 Task: Change  the formatting of the data to 'Which is Greater than 10 'In conditional formating, put the option 'Red Text. 'add another formatting option Format As Table, insert the option 'Light Gray, Table style light 1 'In the sheet  Budget Control Spreadsheetbook
Action: Mouse moved to (160, 83)
Screenshot: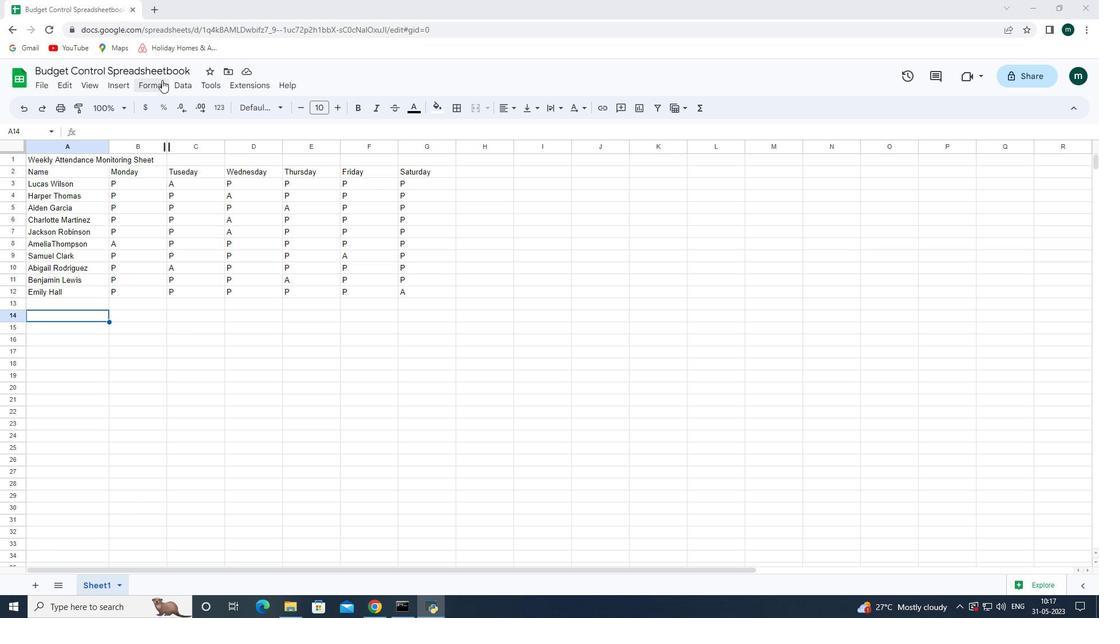 
Action: Mouse pressed left at (160, 83)
Screenshot: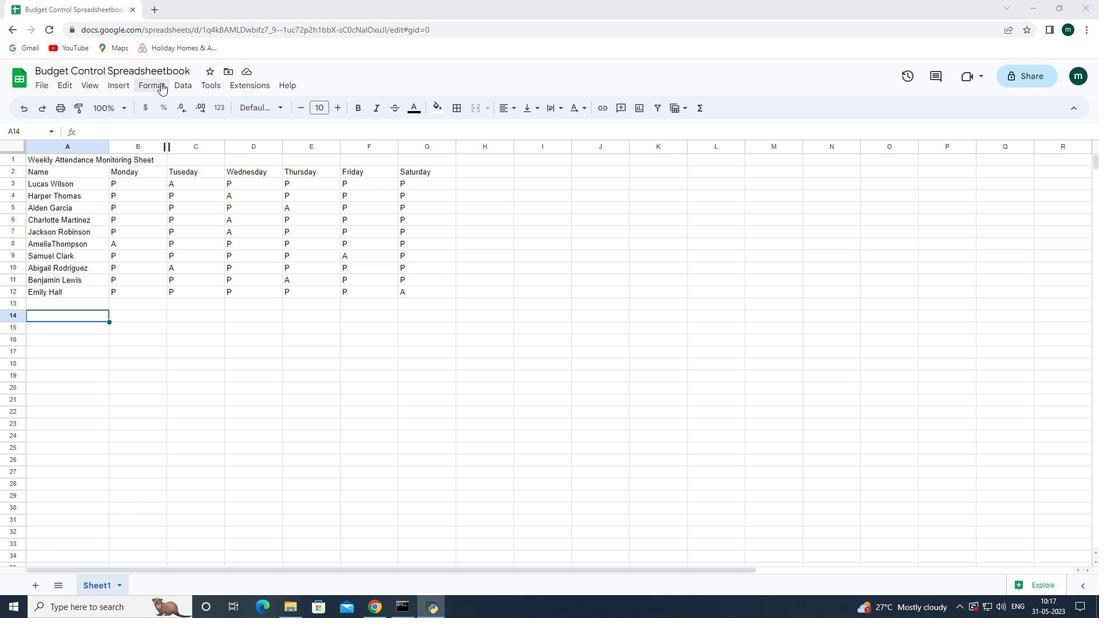 
Action: Mouse moved to (182, 289)
Screenshot: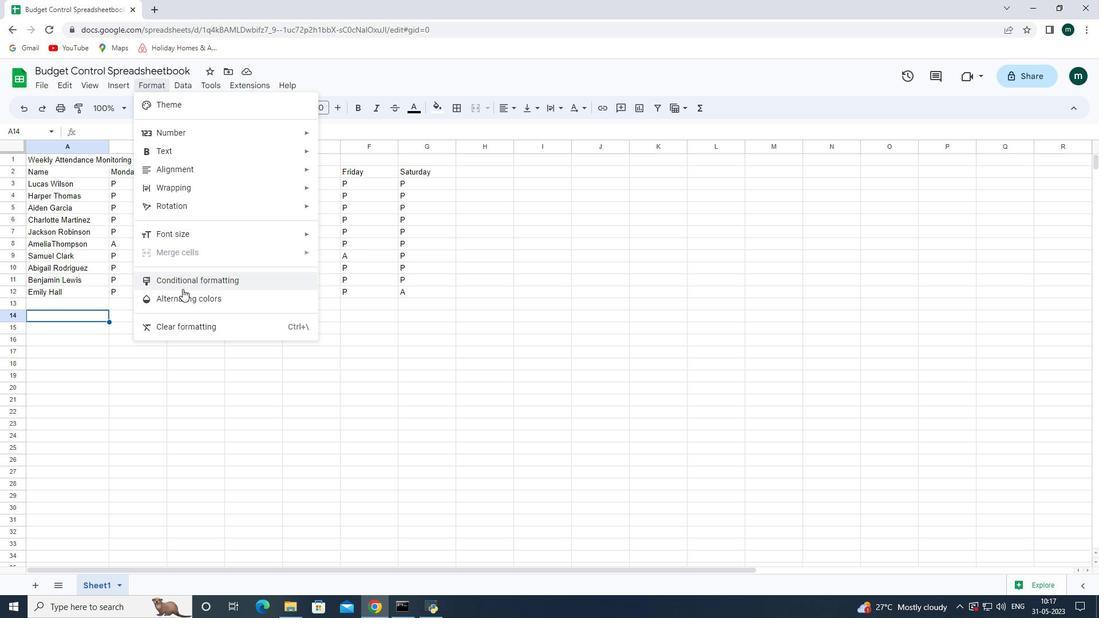 
Action: Mouse pressed left at (182, 289)
Screenshot: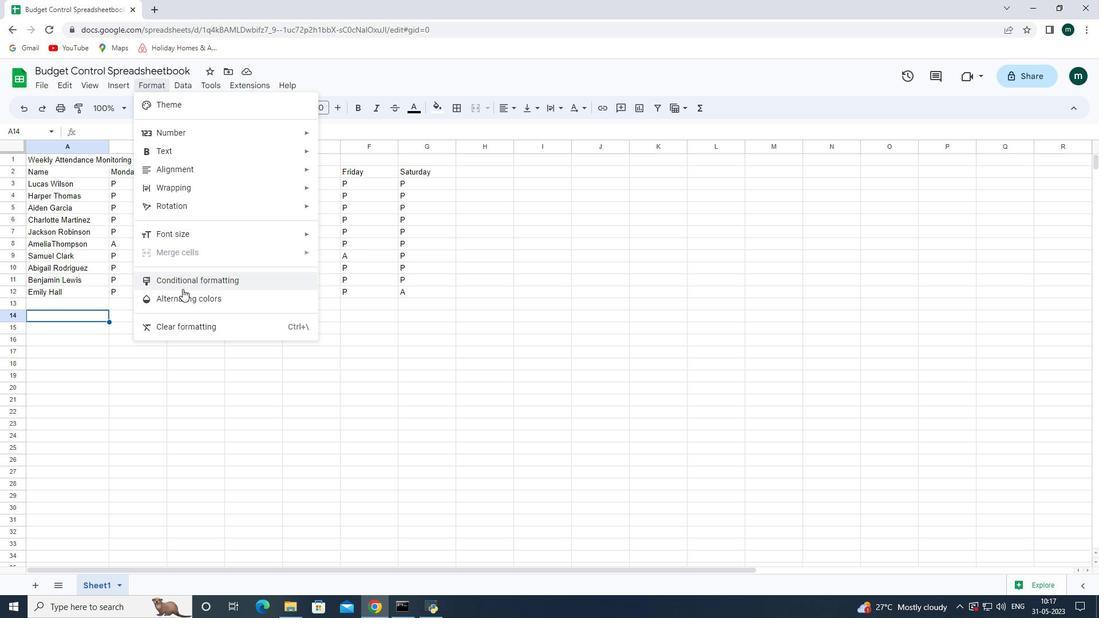 
Action: Mouse moved to (1020, 266)
Screenshot: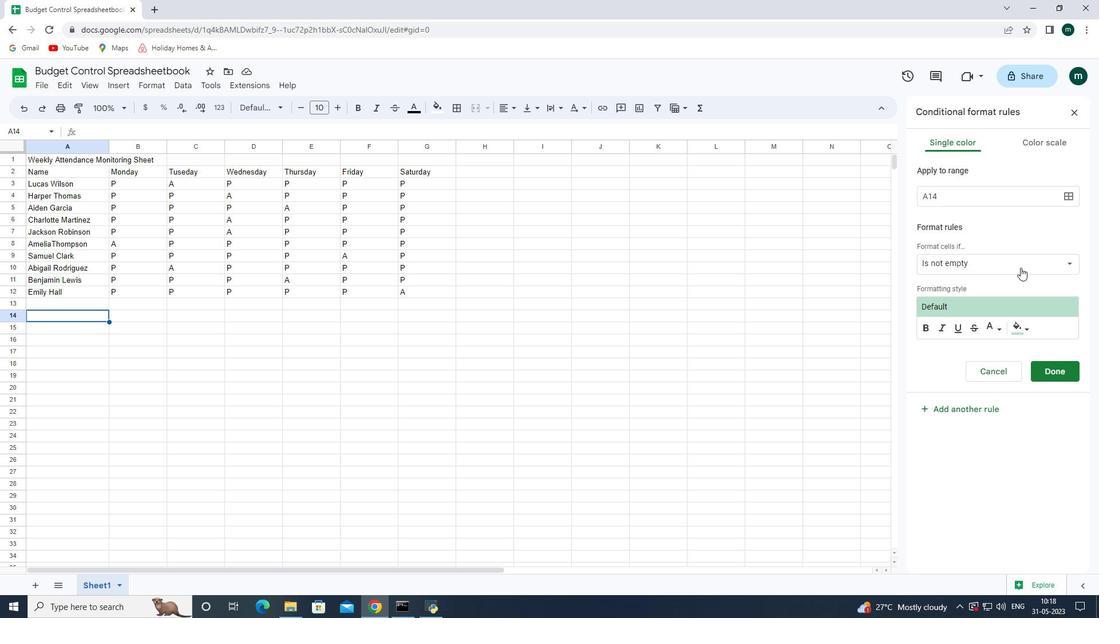 
Action: Mouse pressed left at (1020, 266)
Screenshot: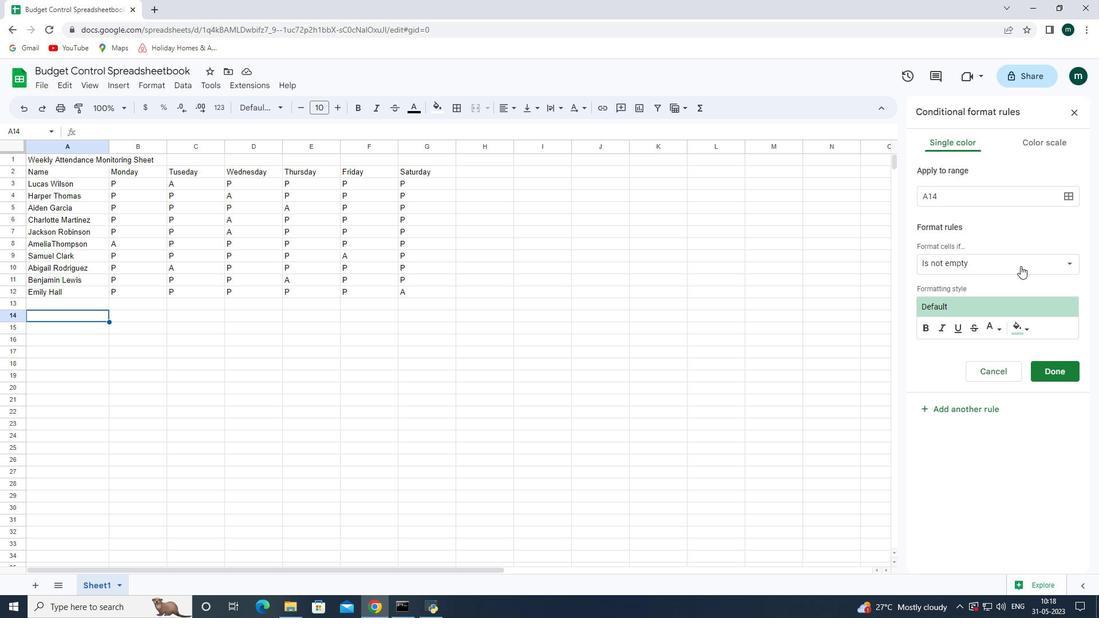 
Action: Mouse moved to (995, 443)
Screenshot: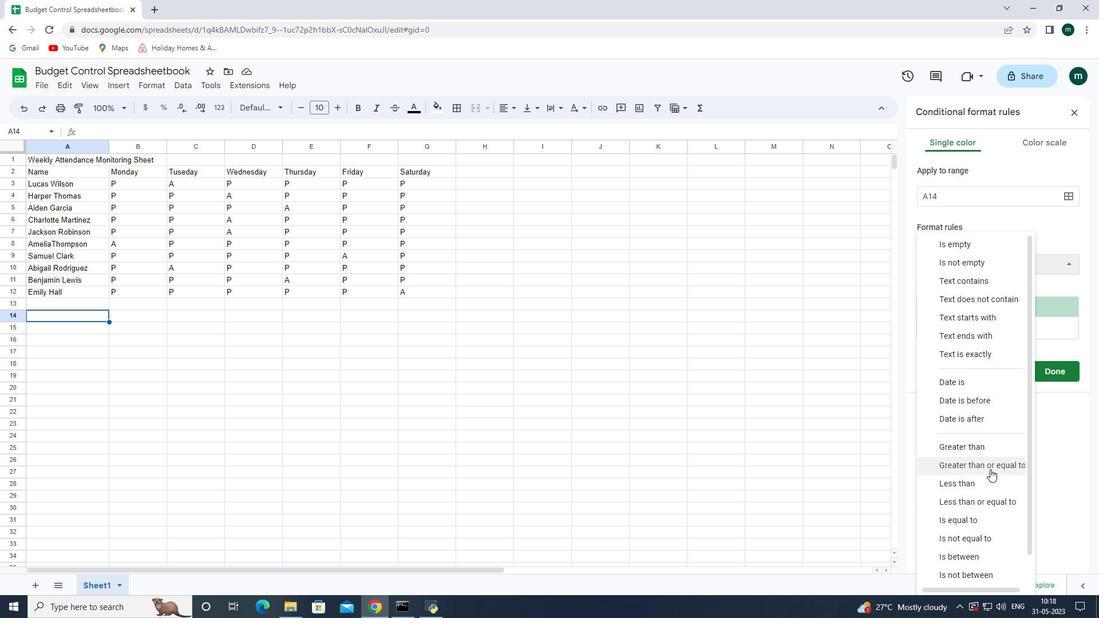 
Action: Mouse pressed left at (995, 443)
Screenshot: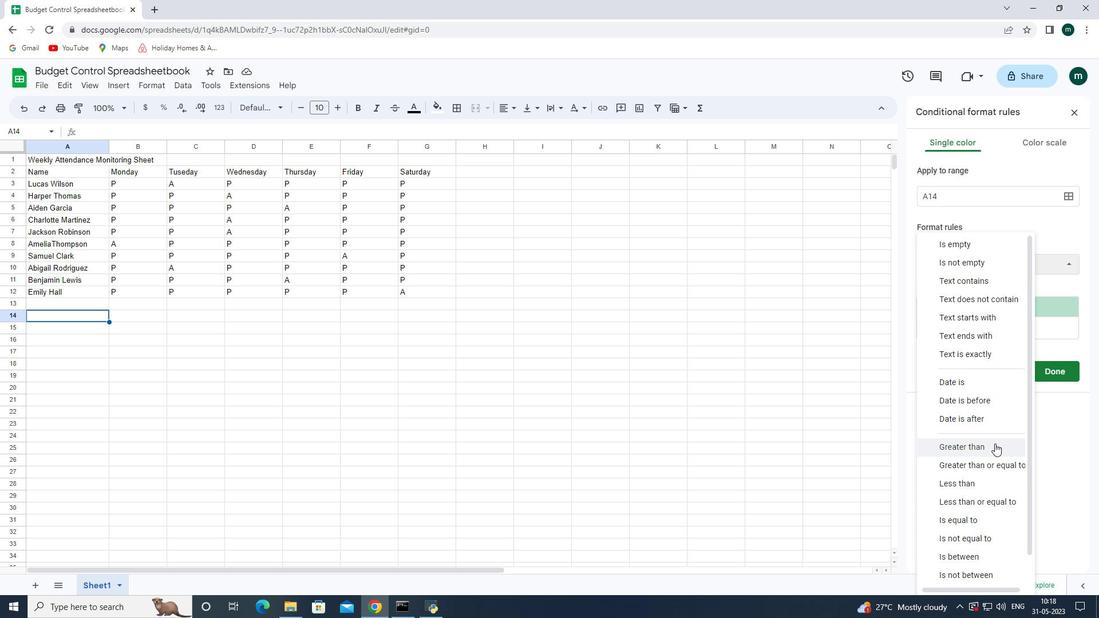 
Action: Mouse moved to (997, 293)
Screenshot: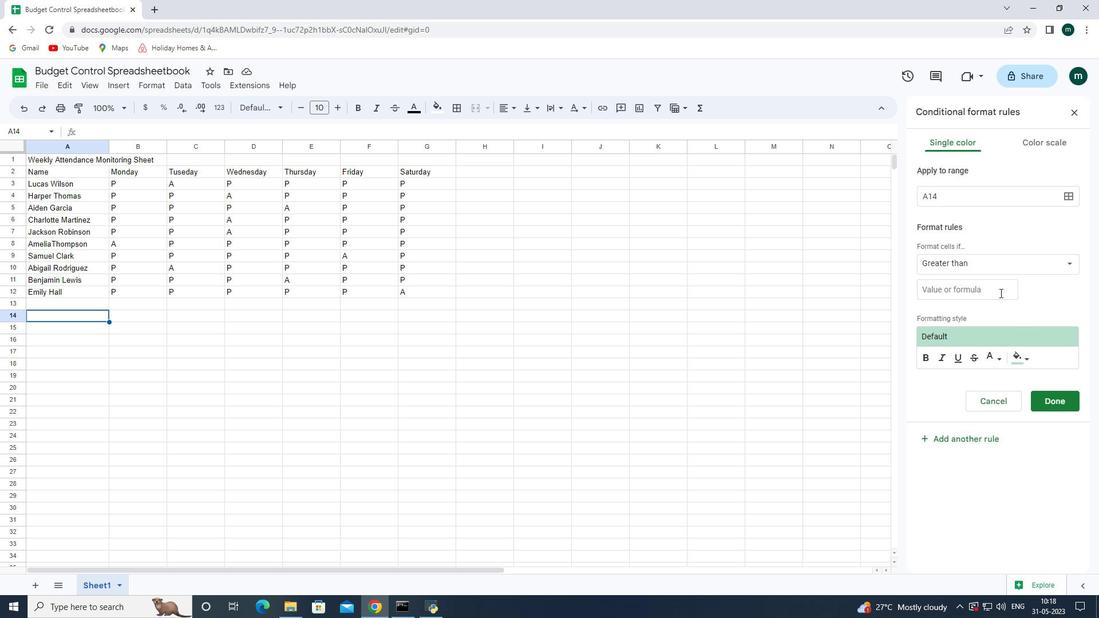 
Action: Mouse pressed left at (997, 293)
Screenshot: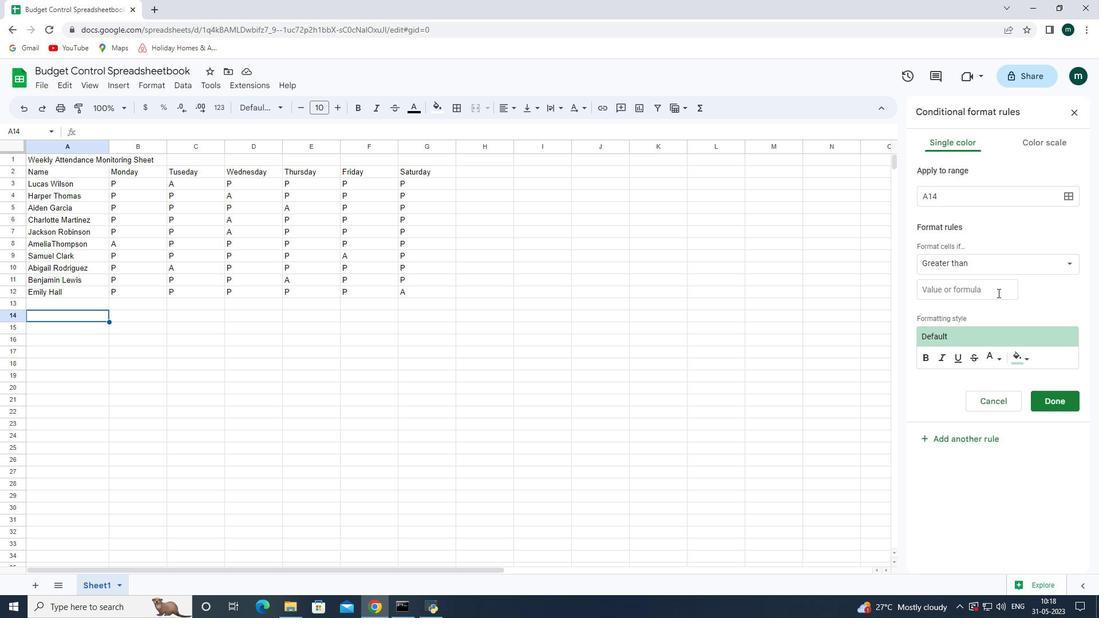 
Action: Key pressed 10<Key.enter>
Screenshot: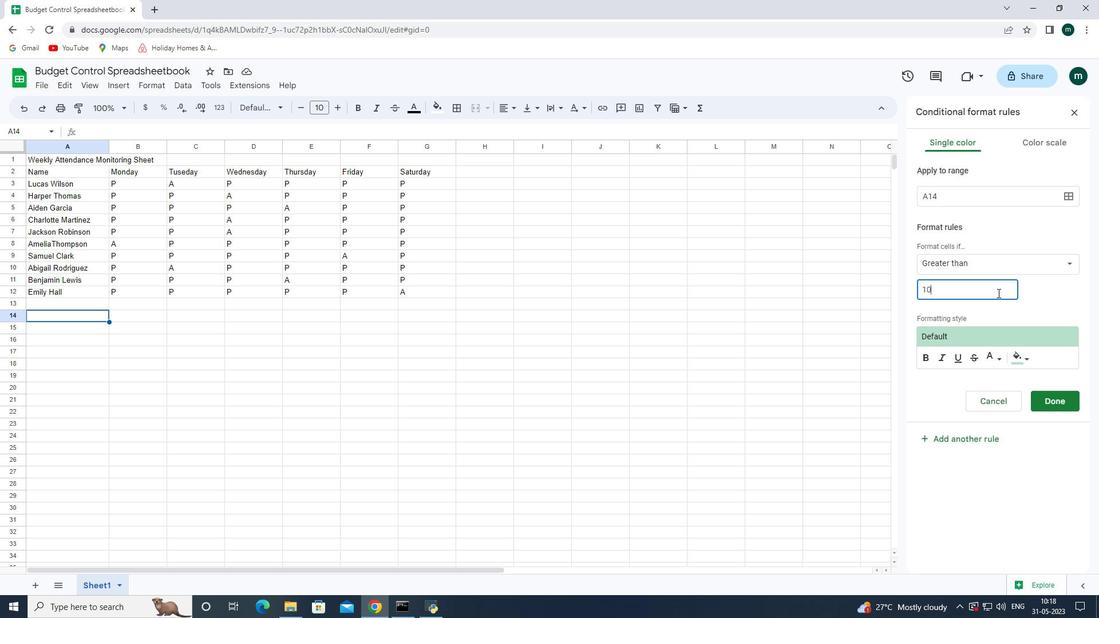 
Action: Mouse moved to (997, 356)
Screenshot: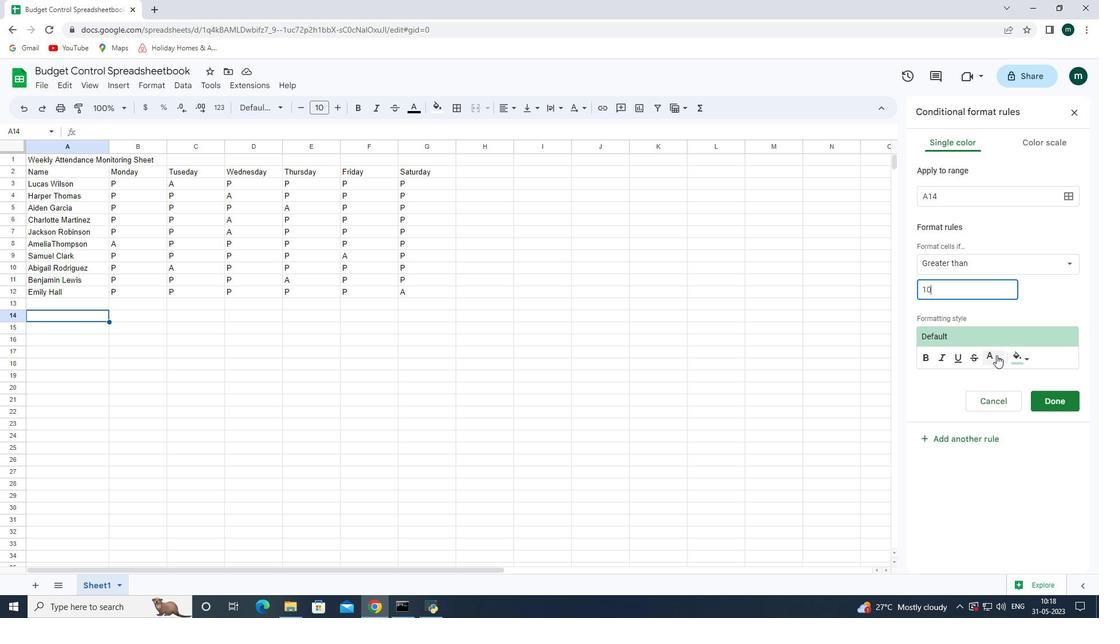 
Action: Mouse pressed left at (997, 356)
Screenshot: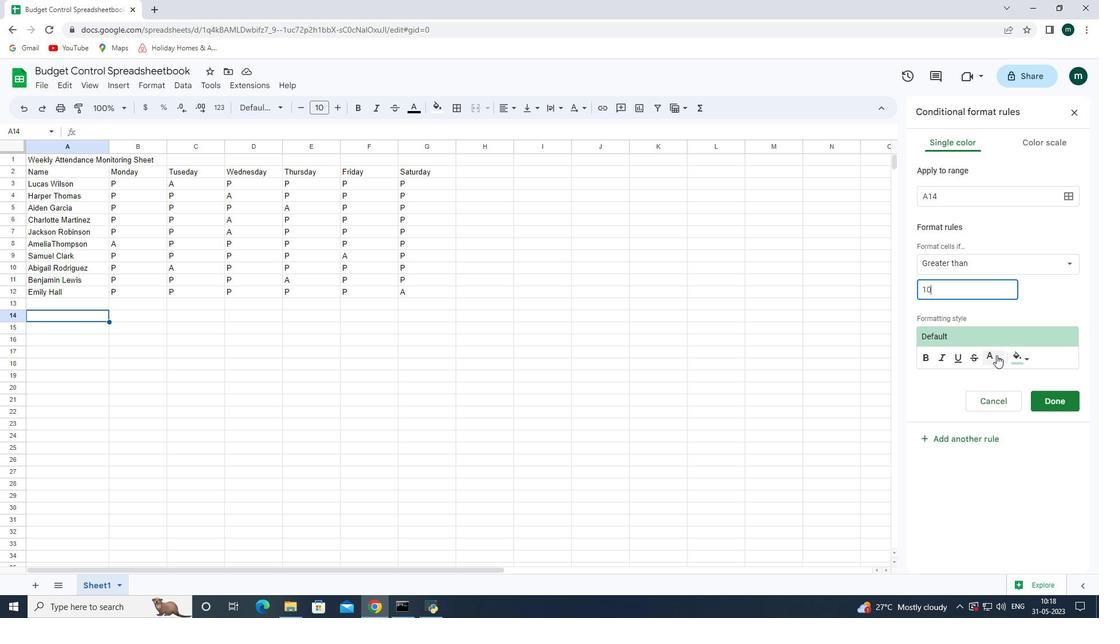 
Action: Mouse moved to (890, 410)
Screenshot: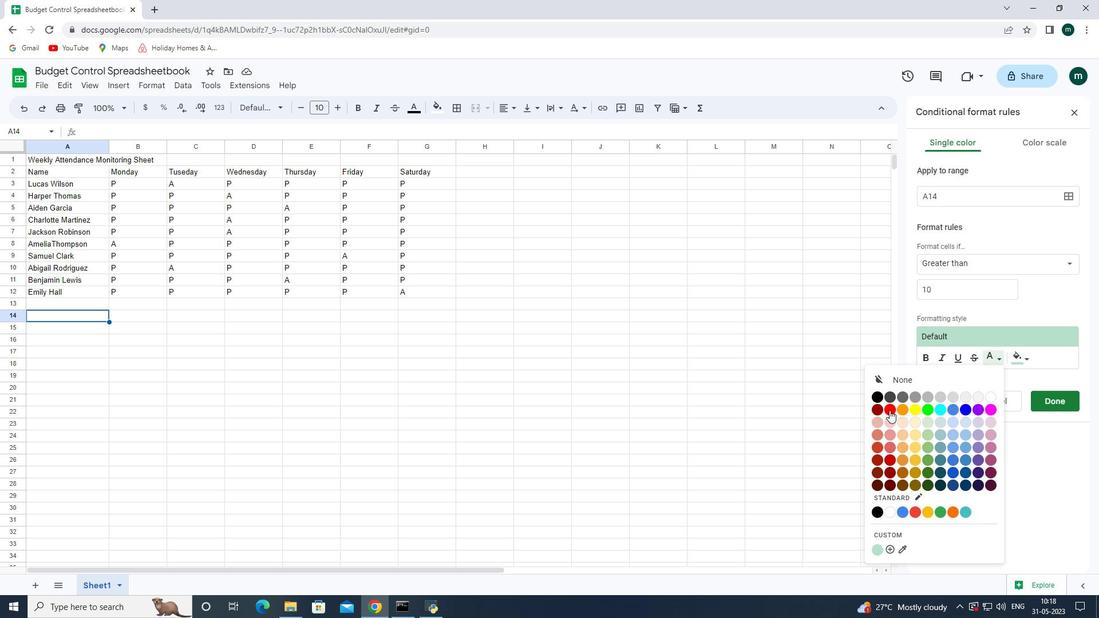 
Action: Mouse pressed left at (890, 410)
Screenshot: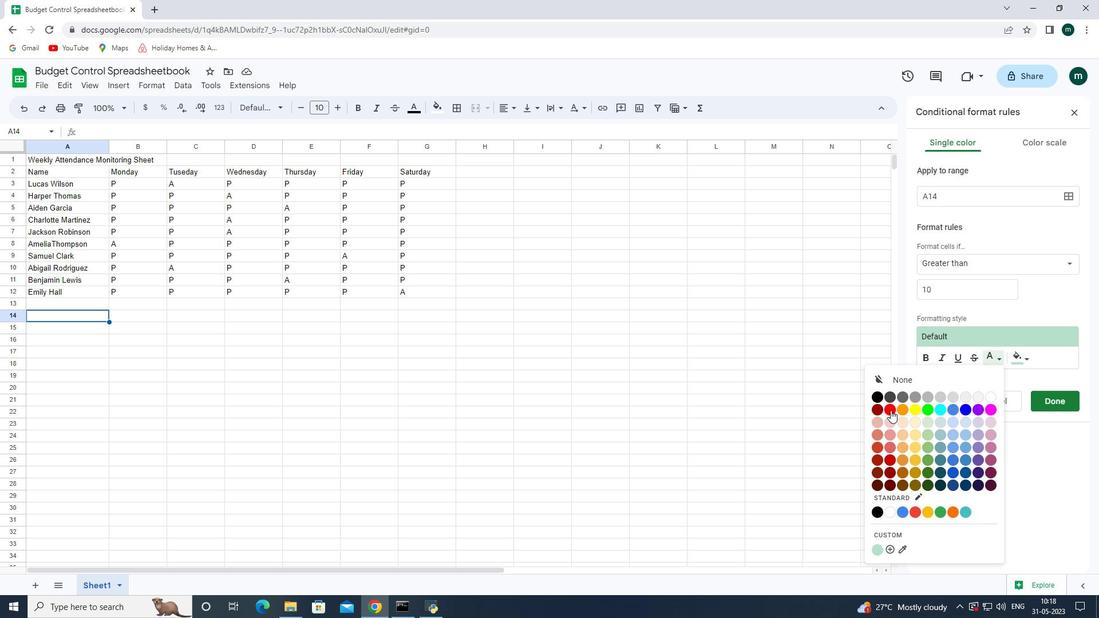 
Action: Mouse moved to (1073, 112)
Screenshot: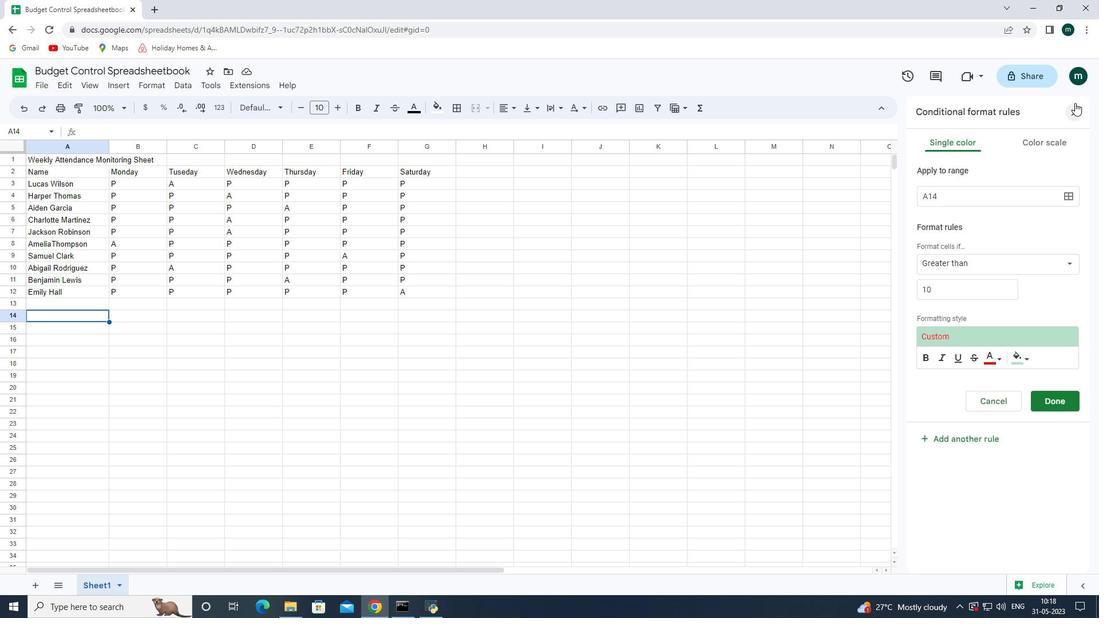 
Action: Mouse pressed left at (1073, 112)
Screenshot: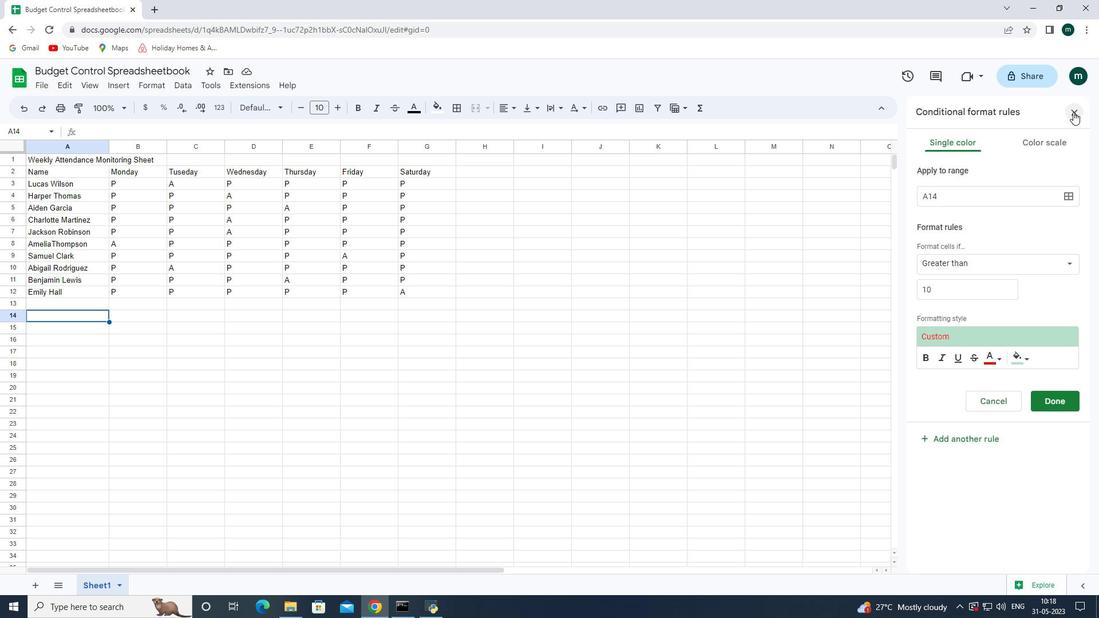 
Action: Mouse moved to (44, 156)
Screenshot: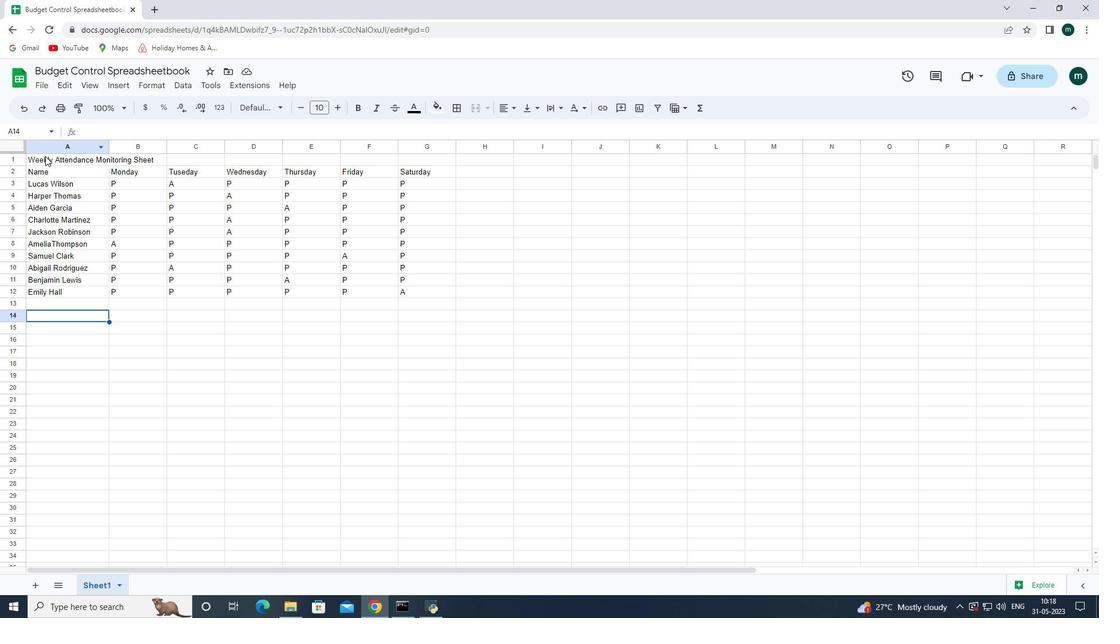 
Action: Mouse pressed left at (44, 156)
Screenshot: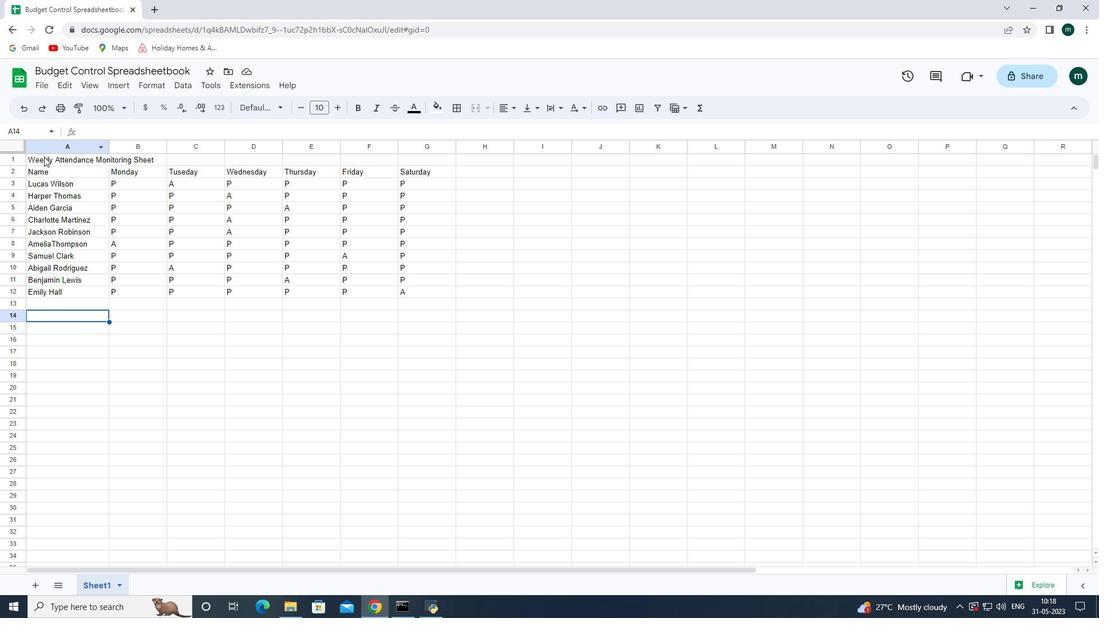
Action: Mouse moved to (160, 89)
Screenshot: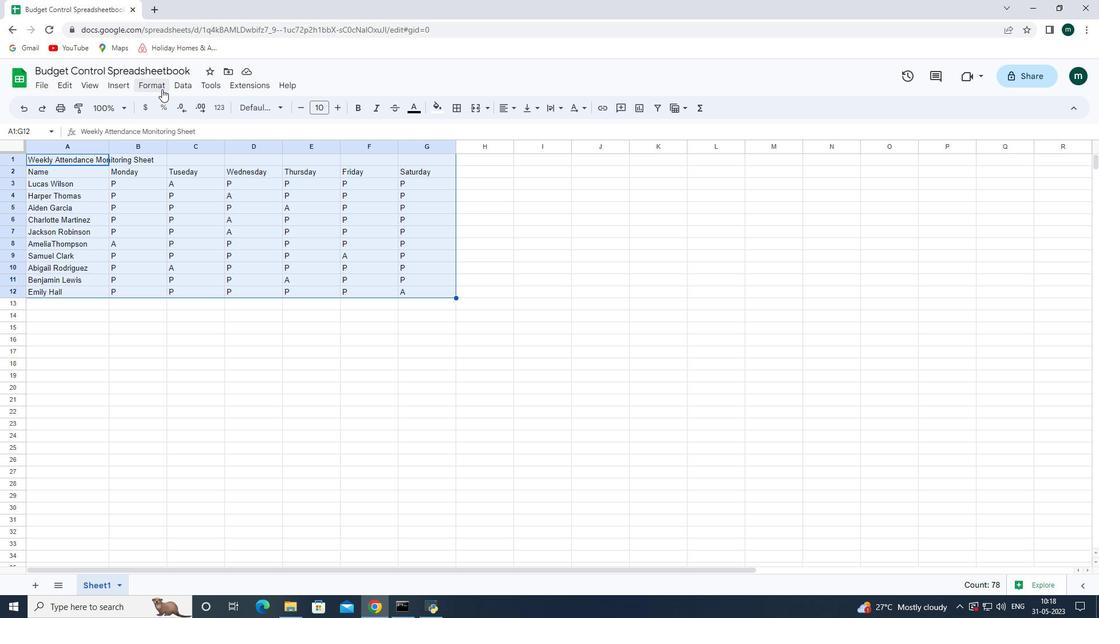 
Action: Mouse pressed left at (160, 89)
Screenshot: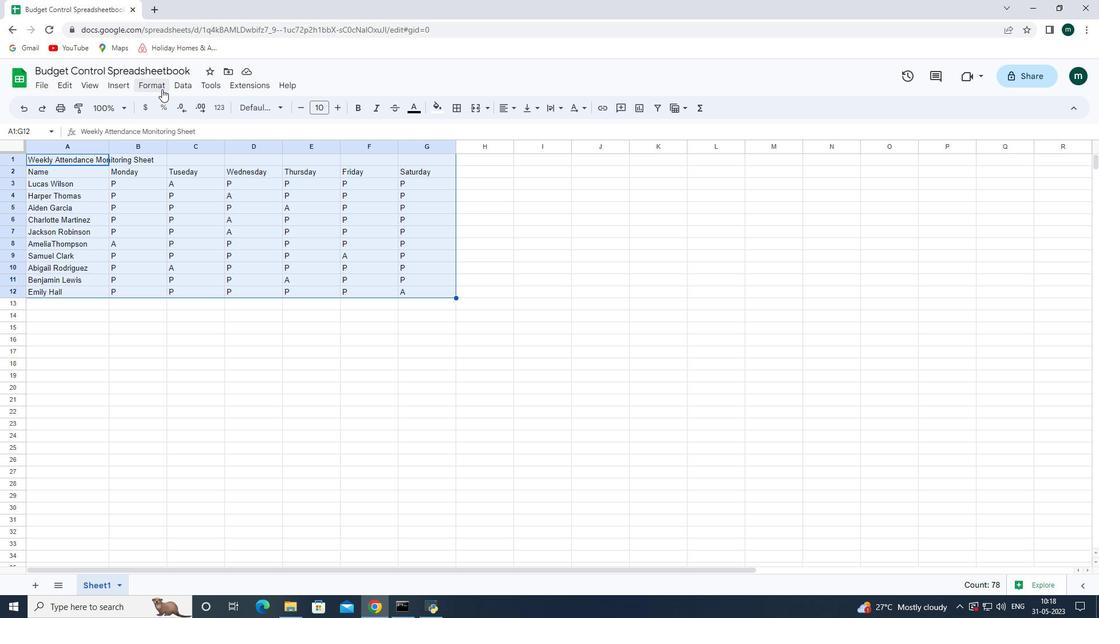 
Action: Mouse moved to (187, 282)
Screenshot: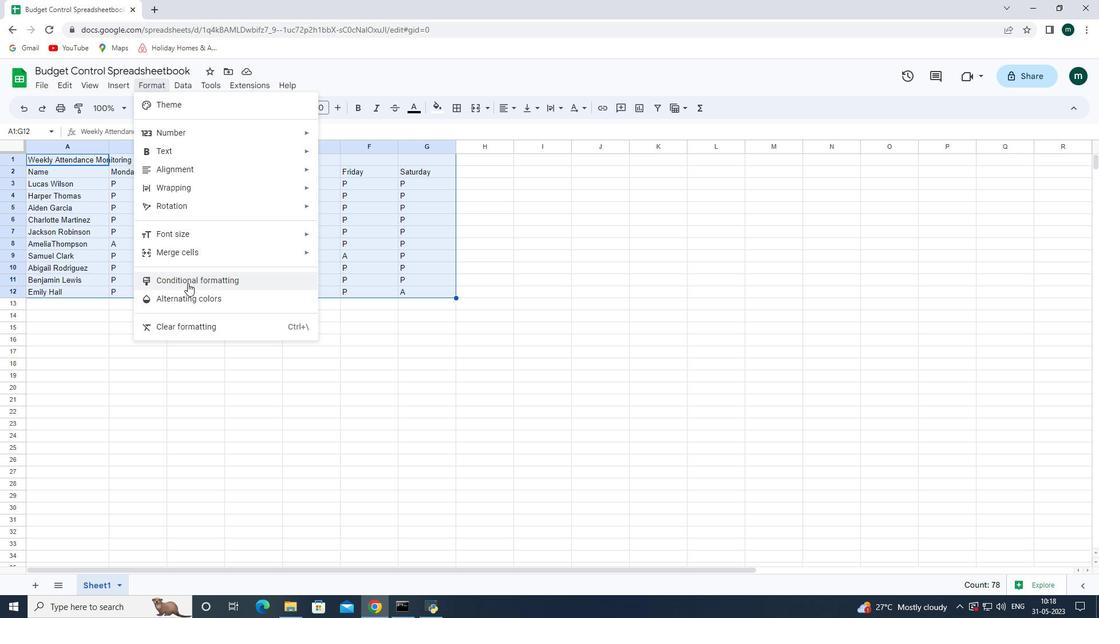 
Action: Mouse pressed left at (187, 282)
Screenshot: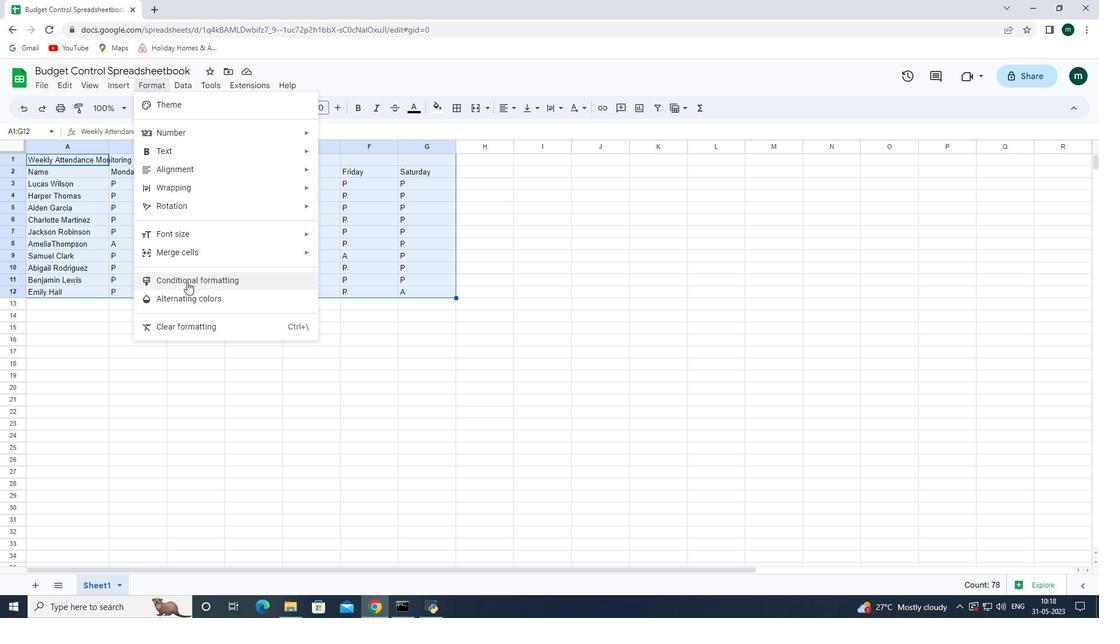 
Action: Mouse moved to (961, 267)
Screenshot: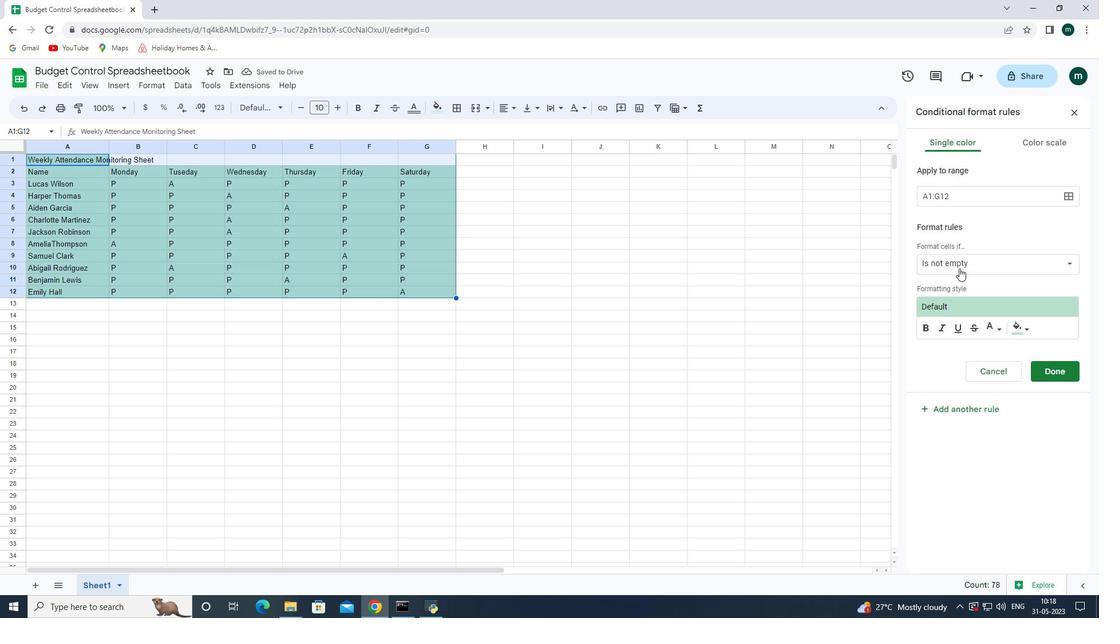 
Action: Mouse pressed left at (961, 267)
Screenshot: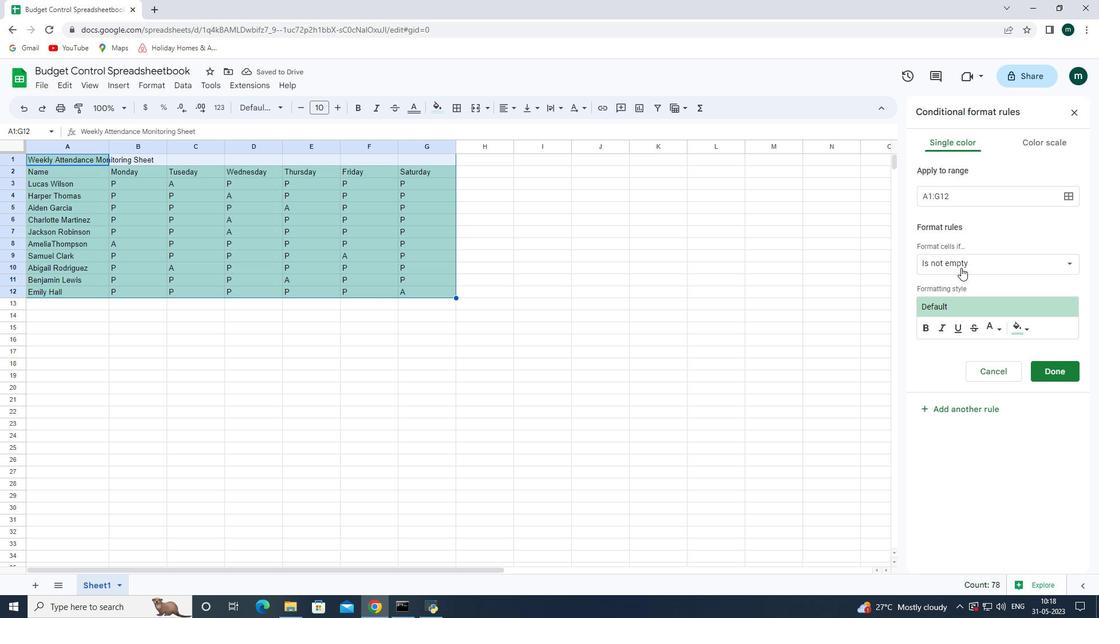 
Action: Mouse moved to (970, 448)
Screenshot: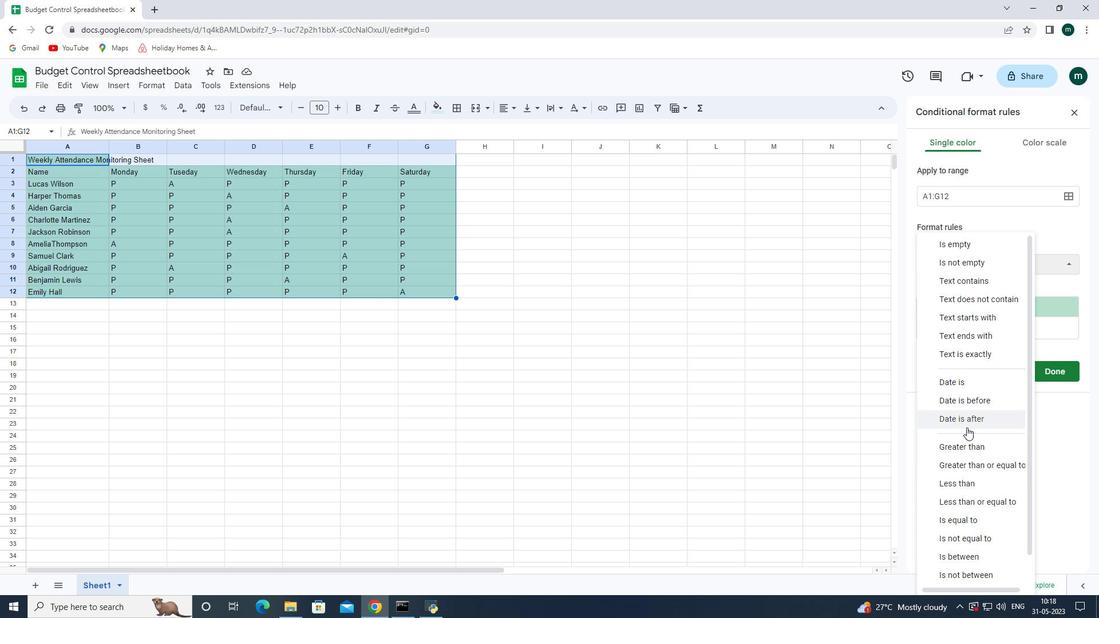 
Action: Mouse pressed left at (970, 448)
Screenshot: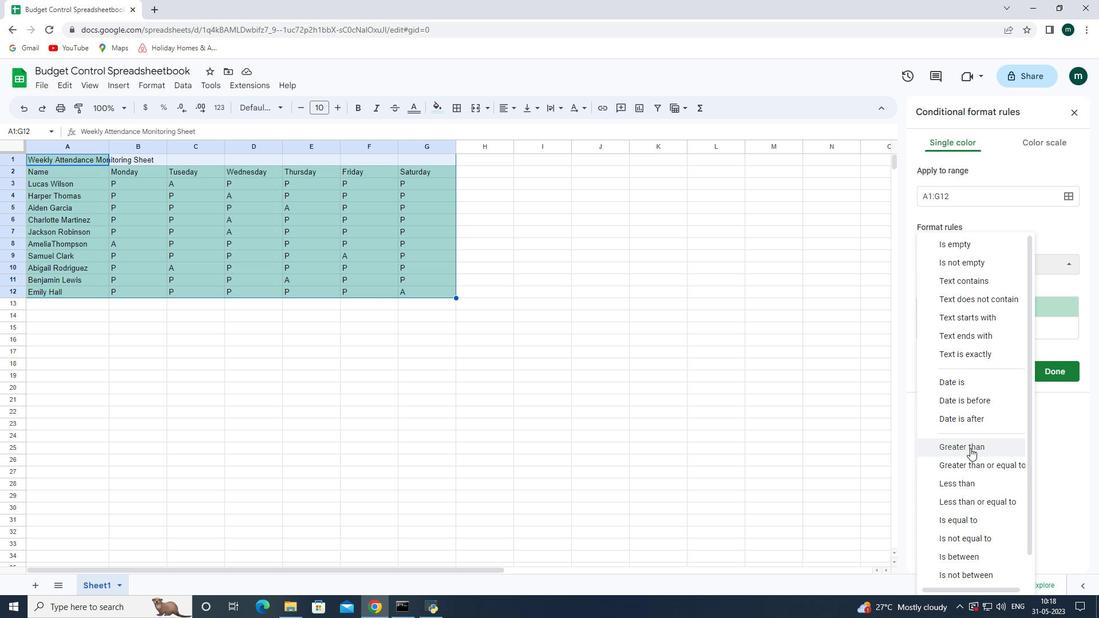 
Action: Mouse moved to (959, 291)
Screenshot: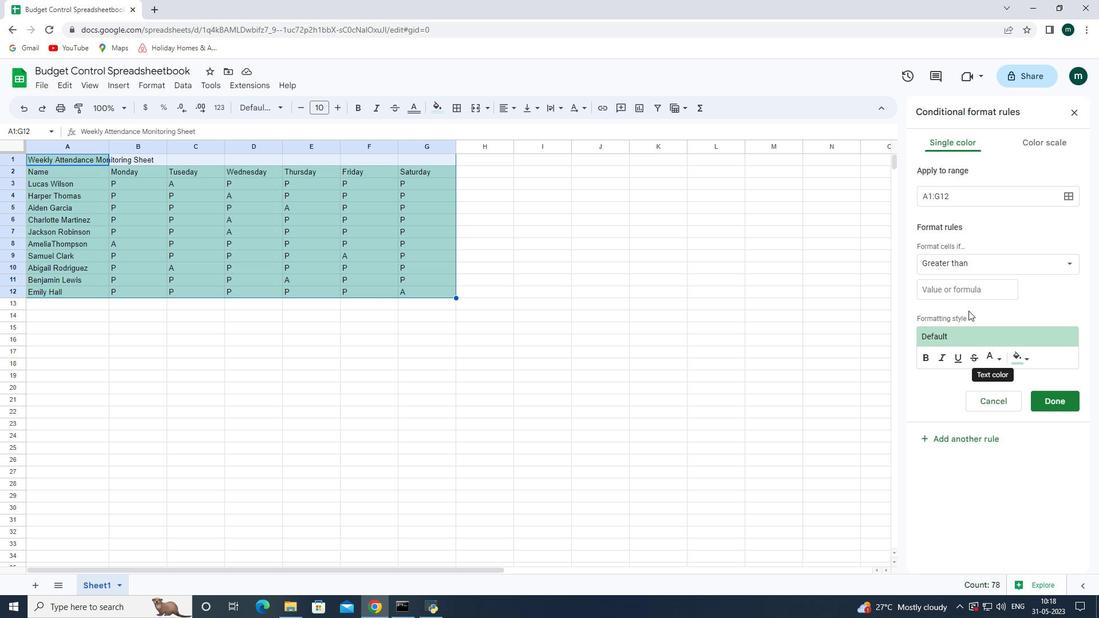 
Action: Mouse pressed left at (959, 291)
Screenshot: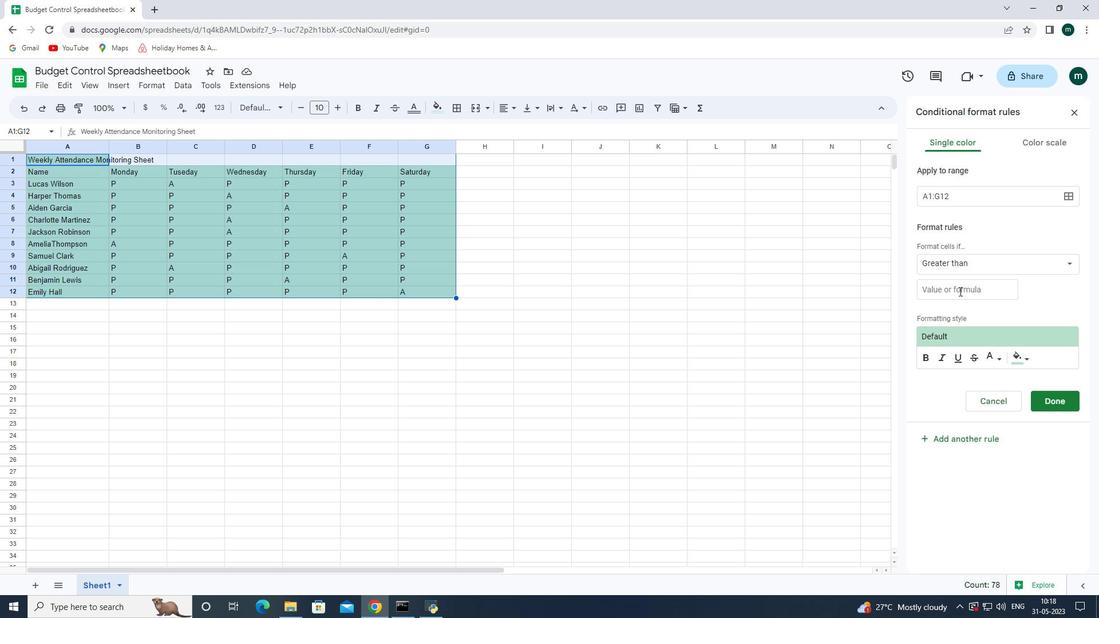 
Action: Key pressed 10<Key.enter>
Screenshot: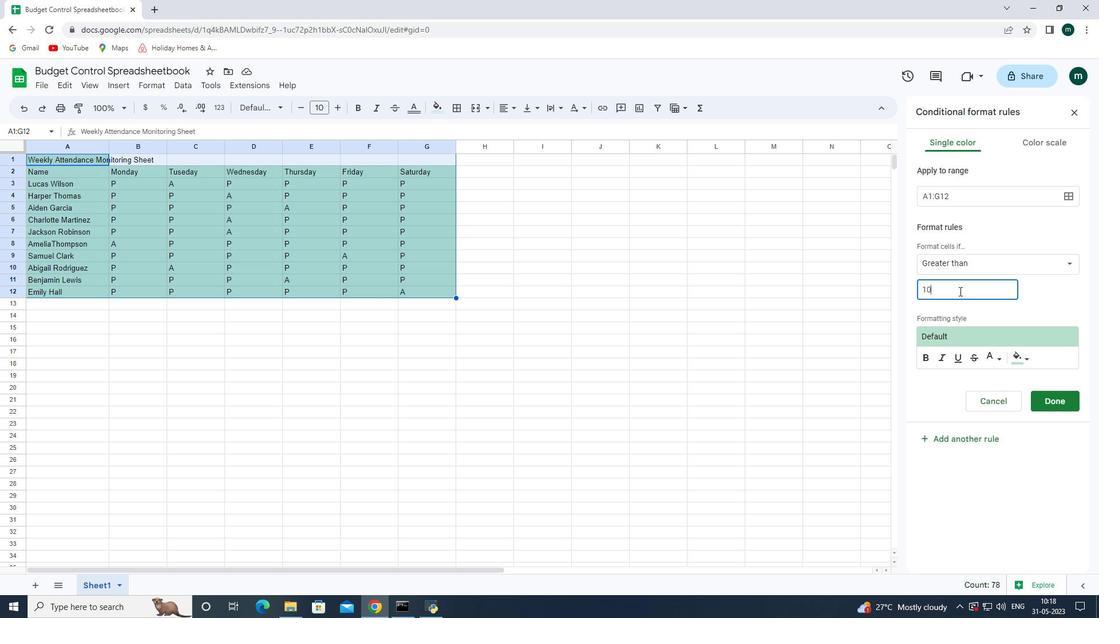 
Action: Mouse moved to (1001, 353)
Screenshot: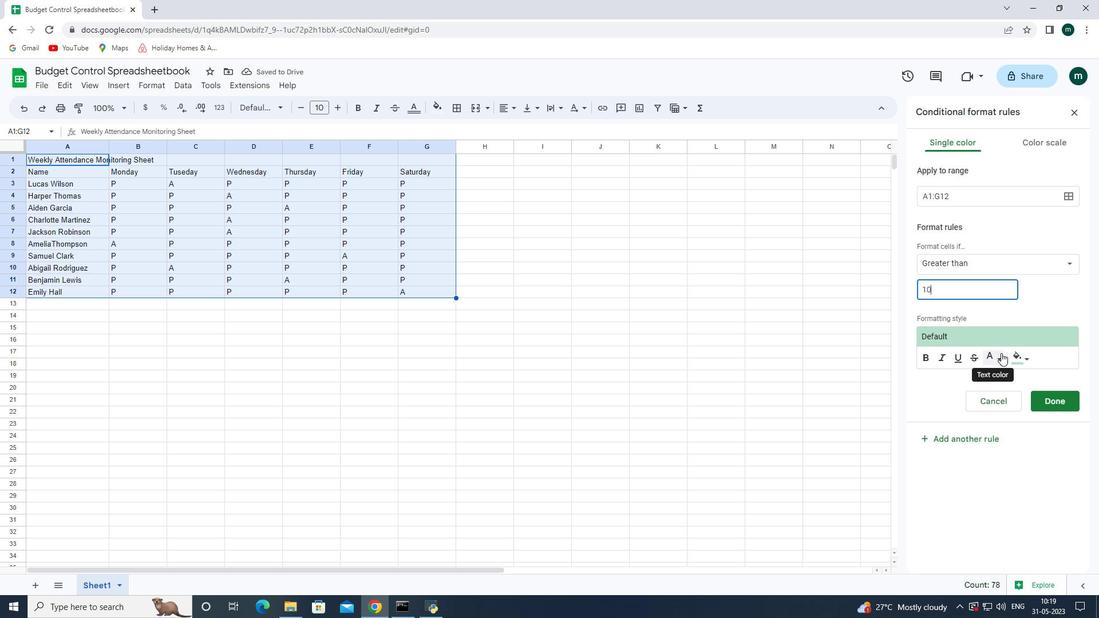 
Action: Mouse pressed left at (1001, 353)
Screenshot: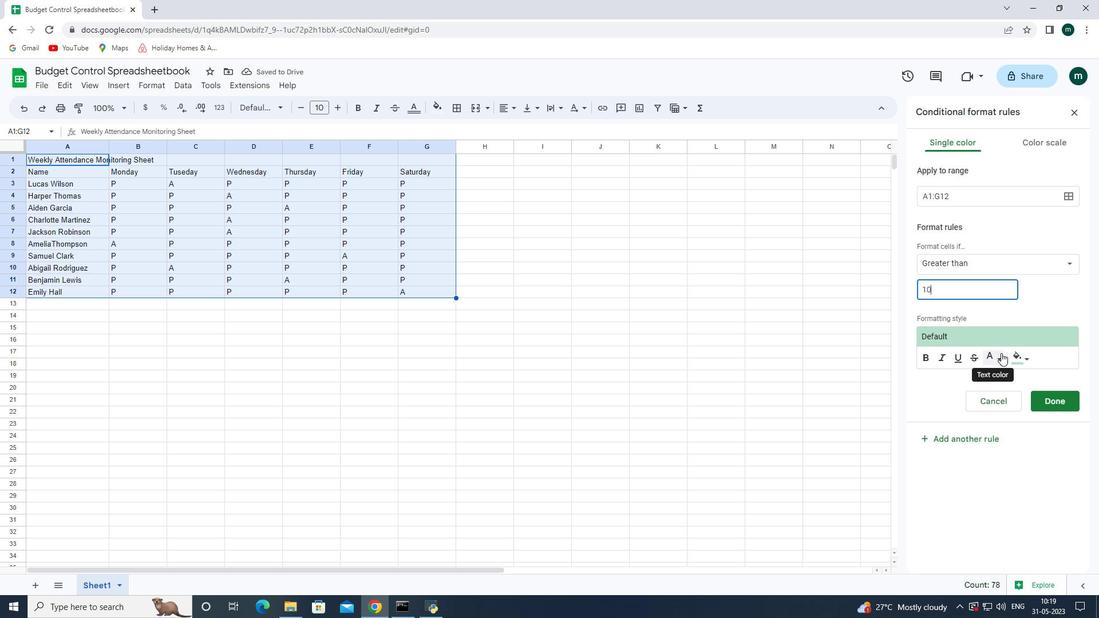 
Action: Mouse moved to (892, 410)
Screenshot: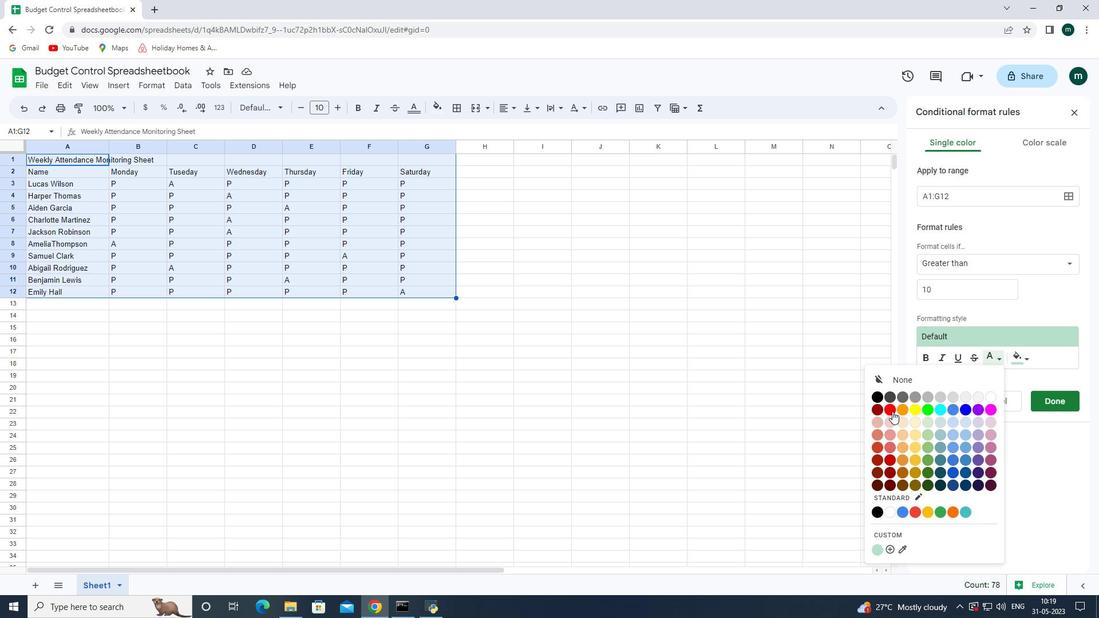 
Action: Mouse pressed left at (892, 410)
Screenshot: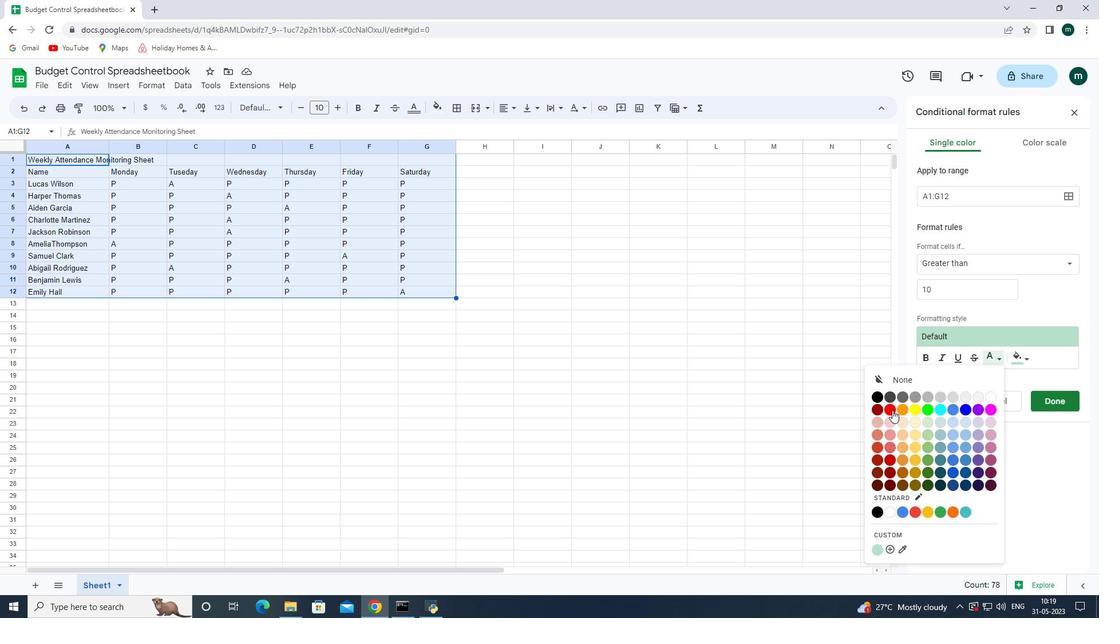 
Action: Mouse moved to (1045, 402)
Screenshot: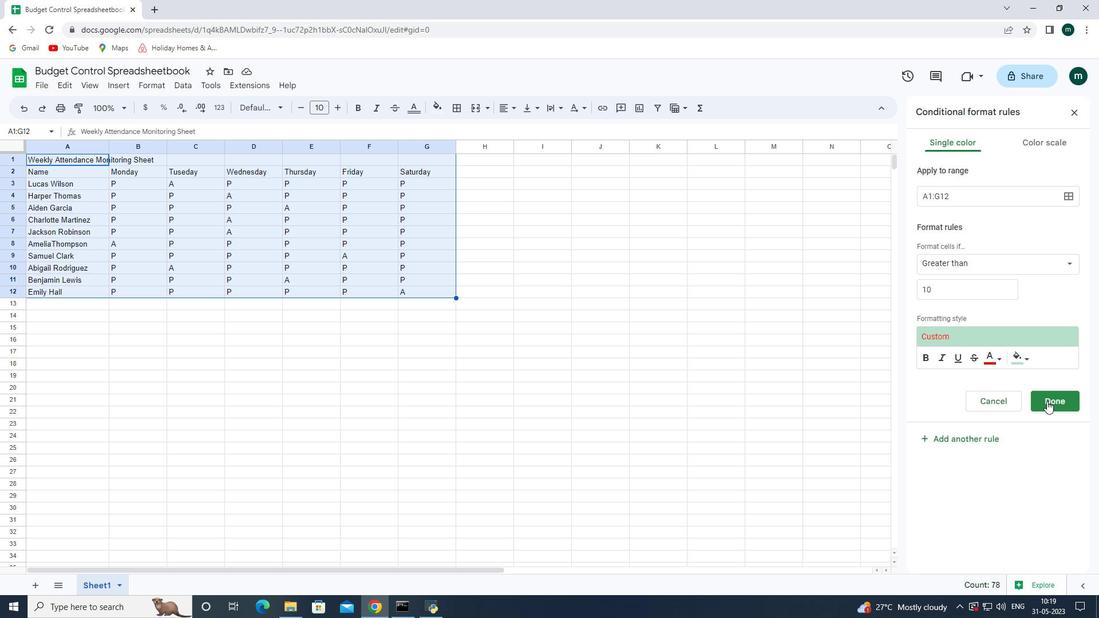 
Action: Mouse pressed left at (1045, 402)
Screenshot: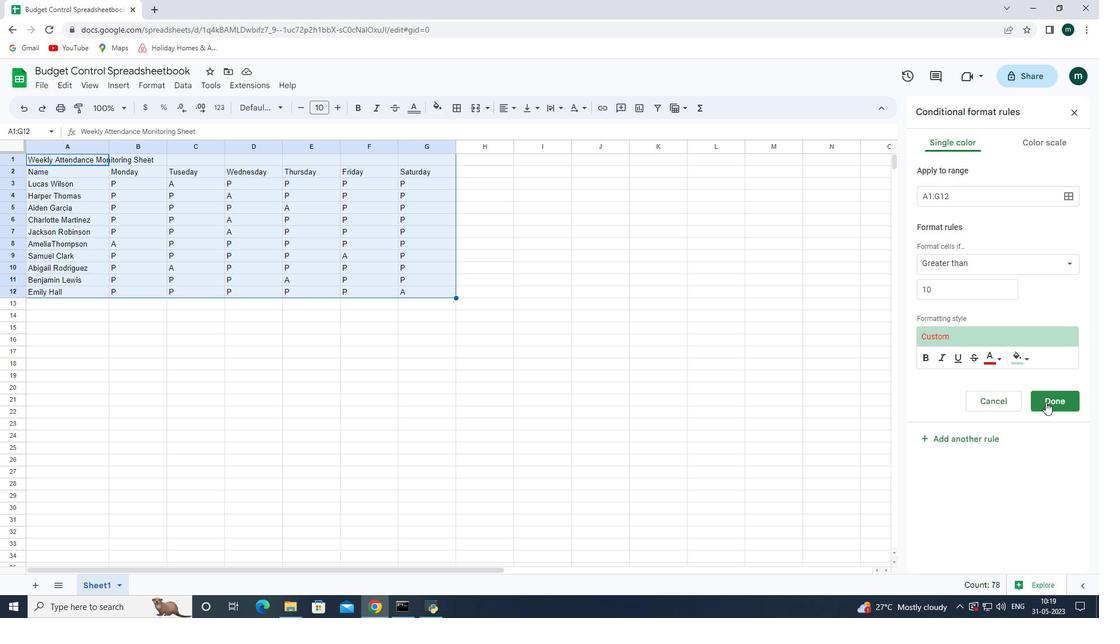 
Action: Mouse moved to (374, 274)
Screenshot: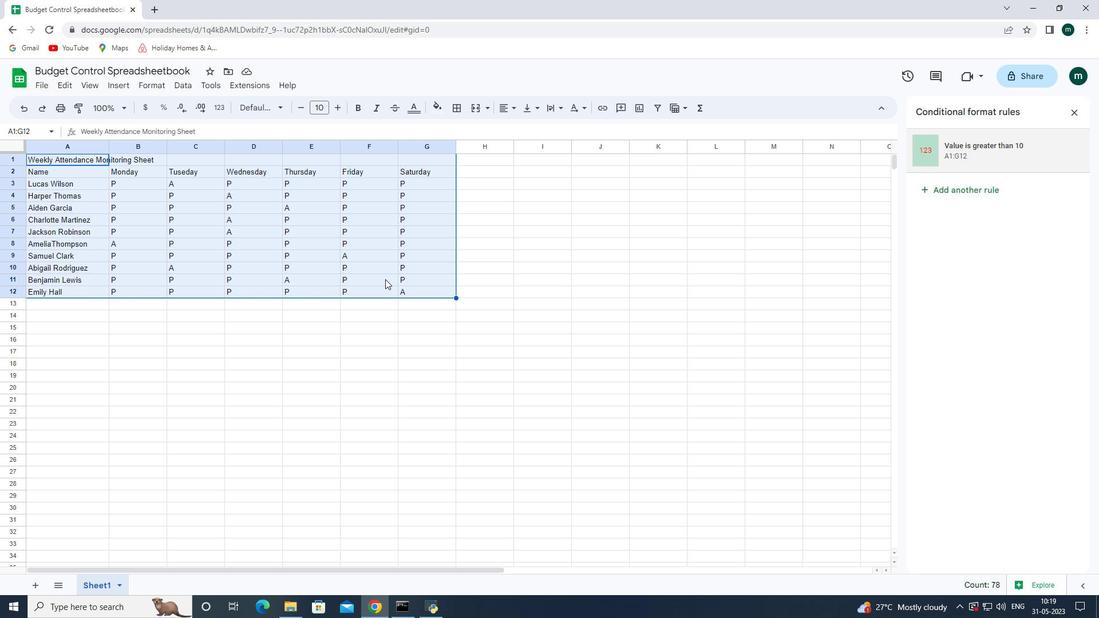 
Action: Mouse pressed left at (374, 274)
Screenshot: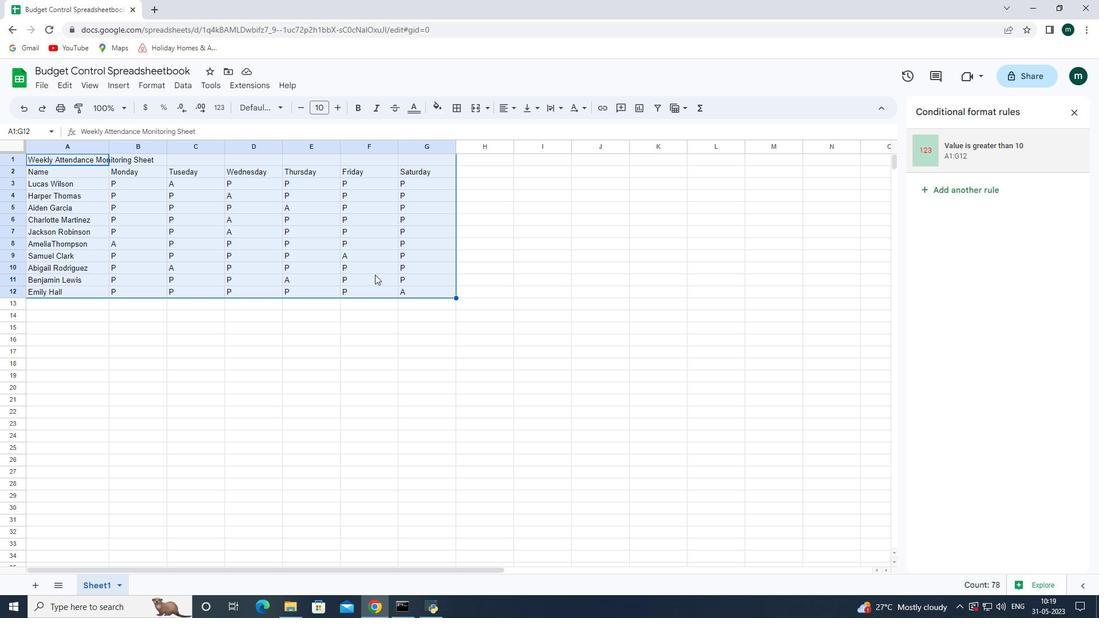 
Action: Mouse moved to (43, 162)
Screenshot: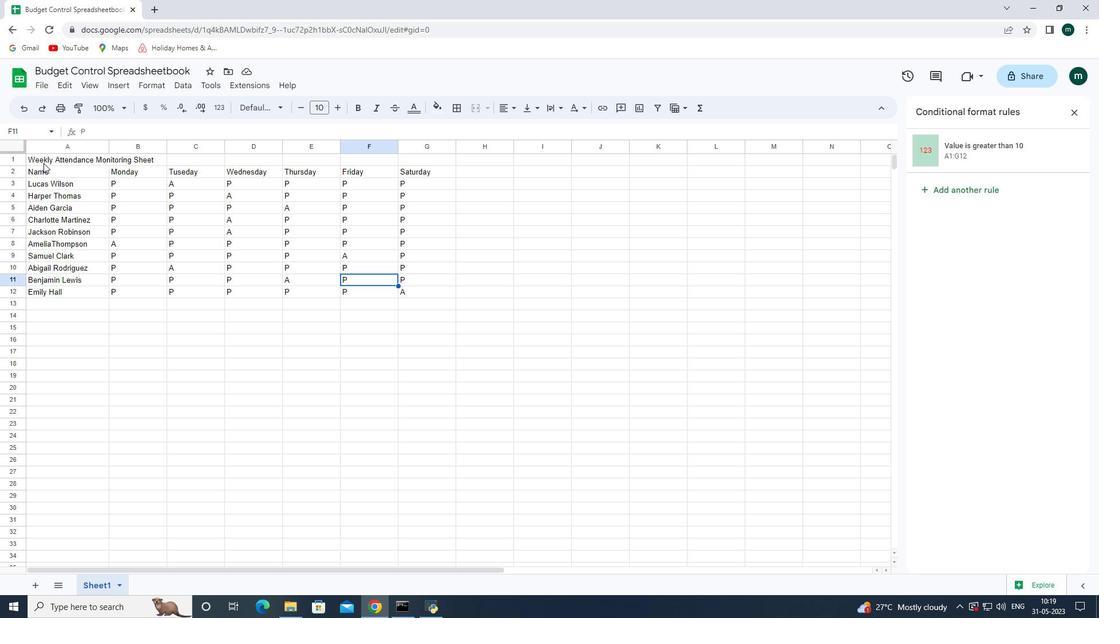
Action: Mouse pressed left at (43, 162)
Screenshot: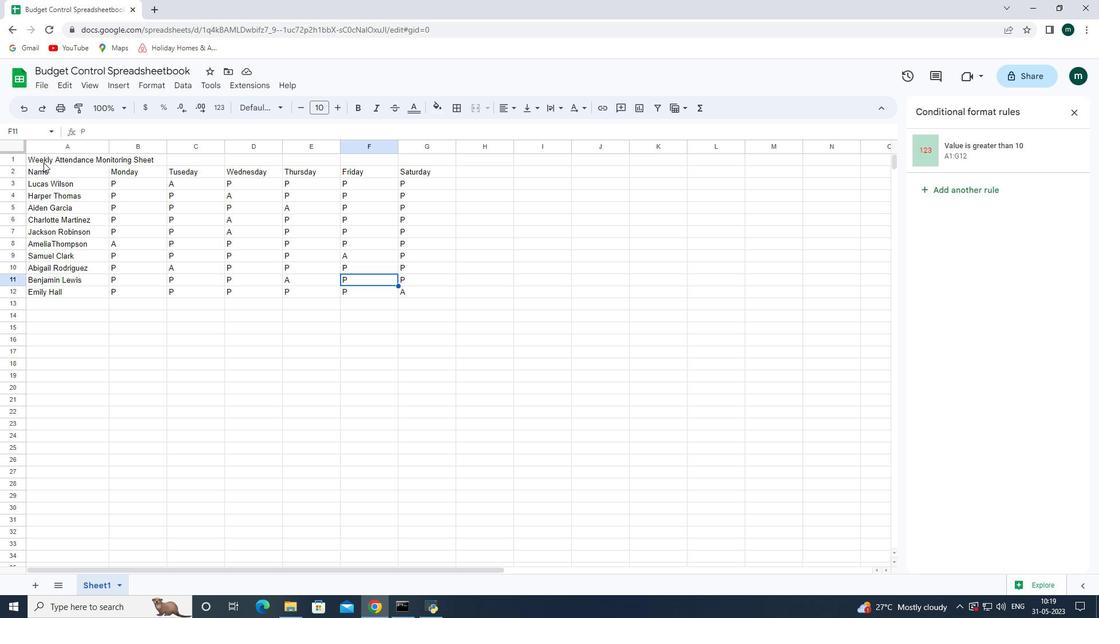 
Action: Mouse moved to (152, 88)
Screenshot: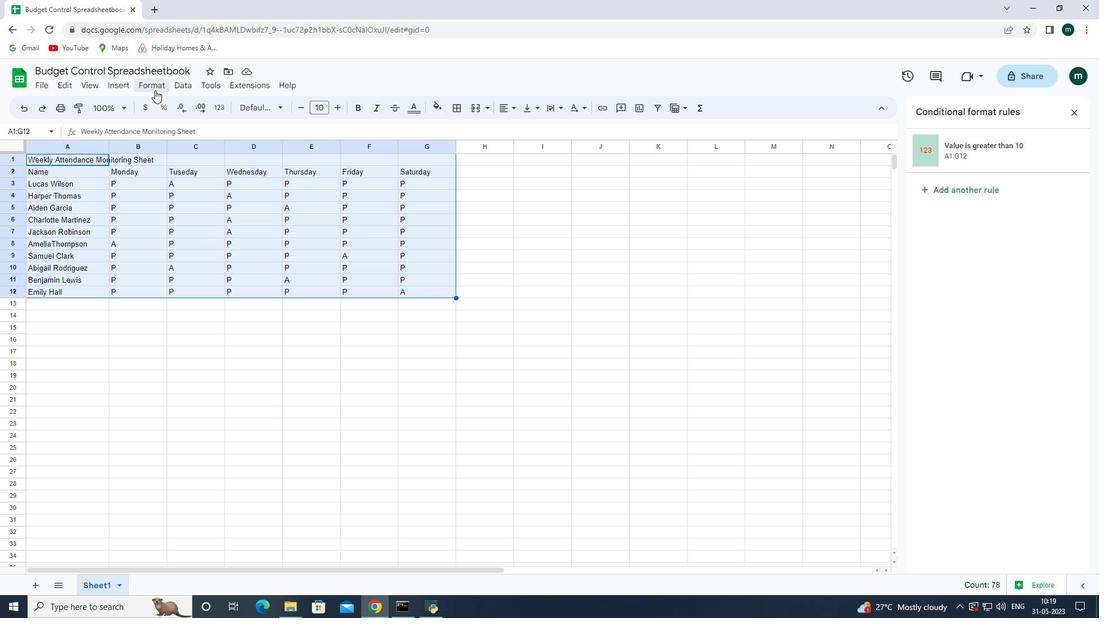 
Action: Mouse pressed left at (152, 88)
Screenshot: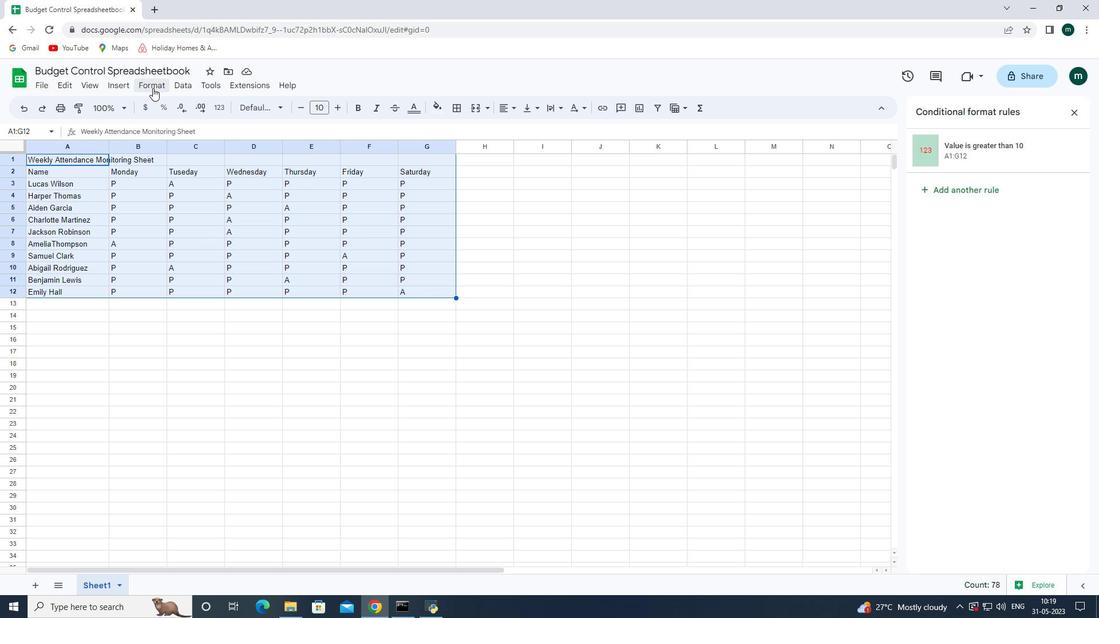 
Action: Mouse moved to (208, 282)
Screenshot: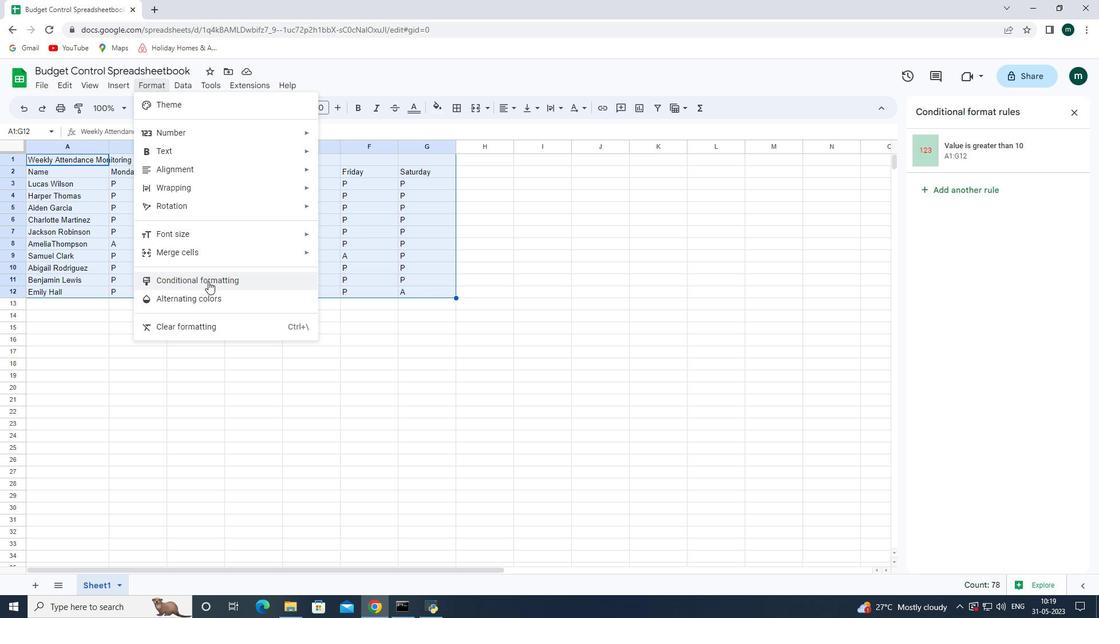 
Action: Mouse pressed left at (208, 282)
Screenshot: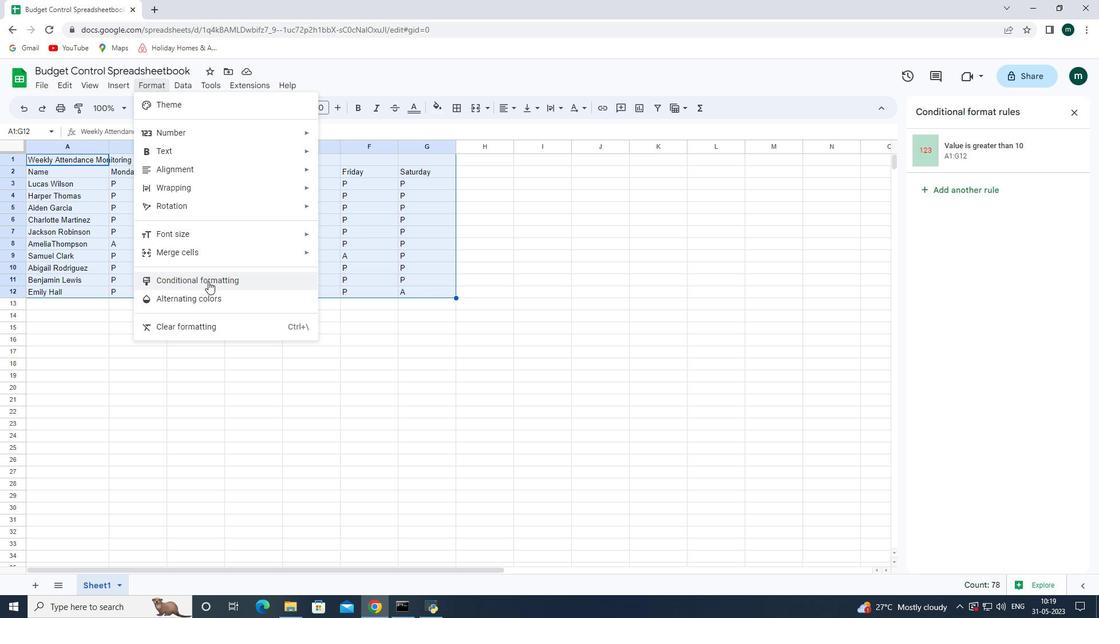 
Action: Mouse moved to (151, 87)
Screenshot: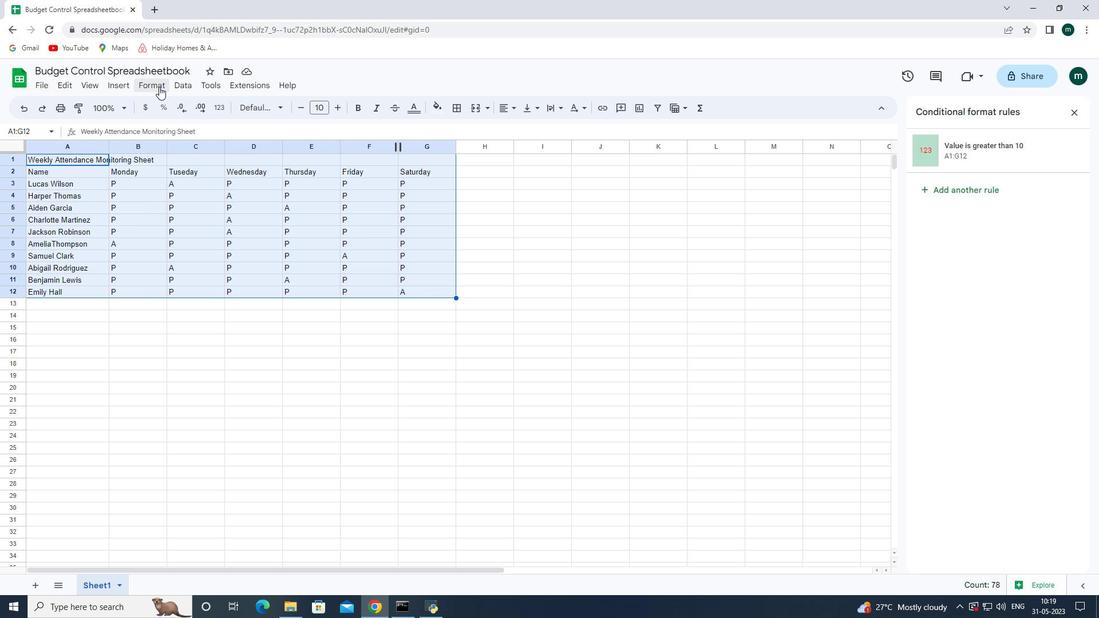 
Action: Mouse pressed left at (151, 87)
Screenshot: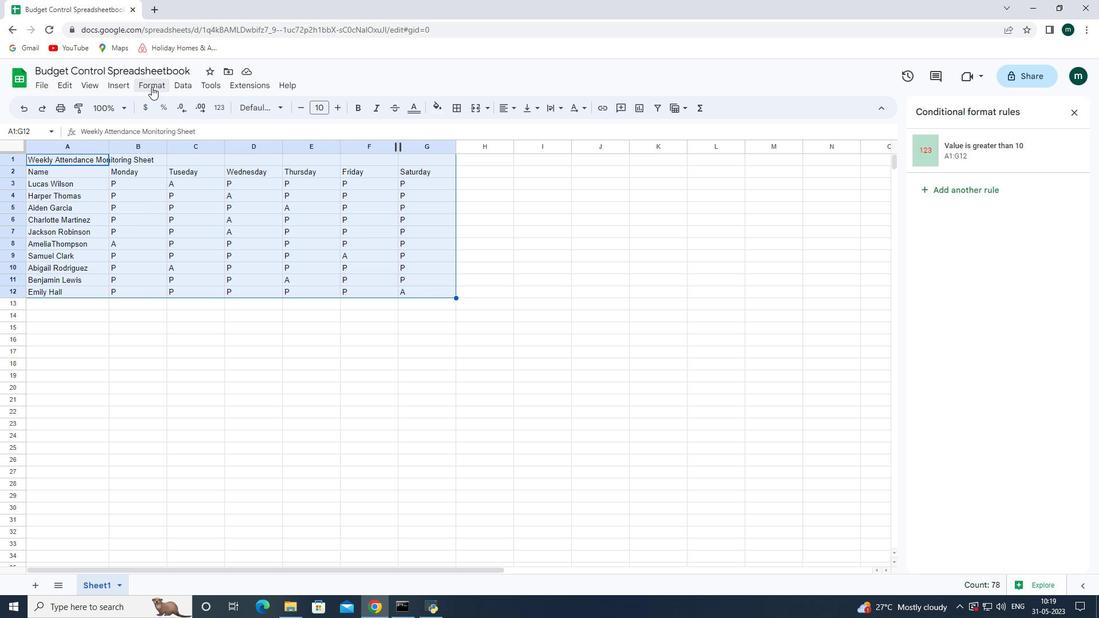 
Action: Mouse moved to (229, 295)
Screenshot: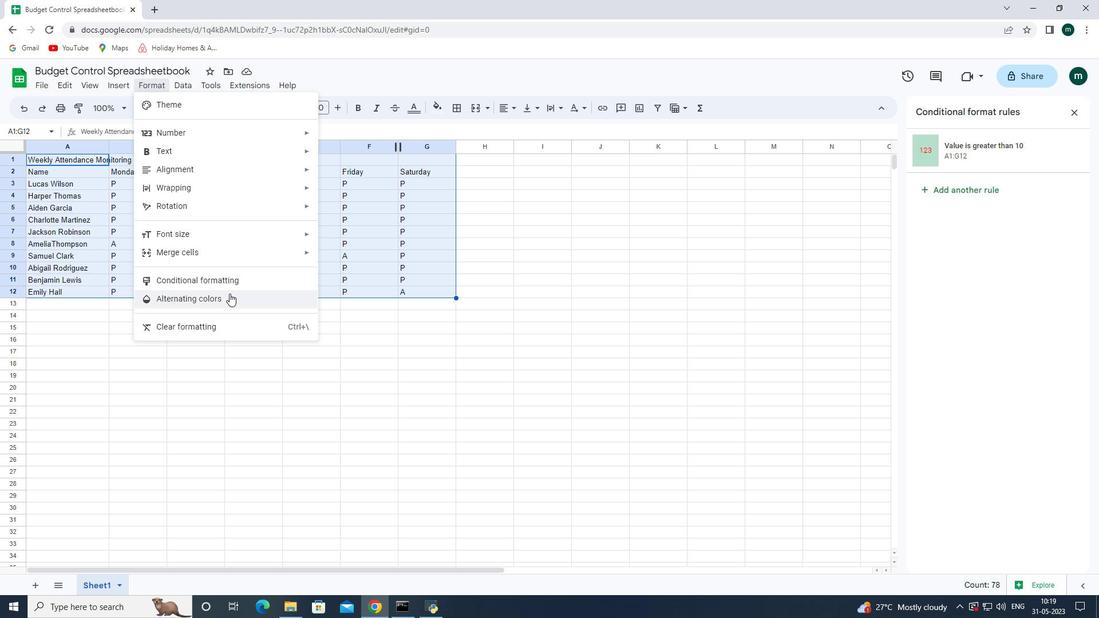 
Action: Mouse pressed left at (229, 295)
Screenshot: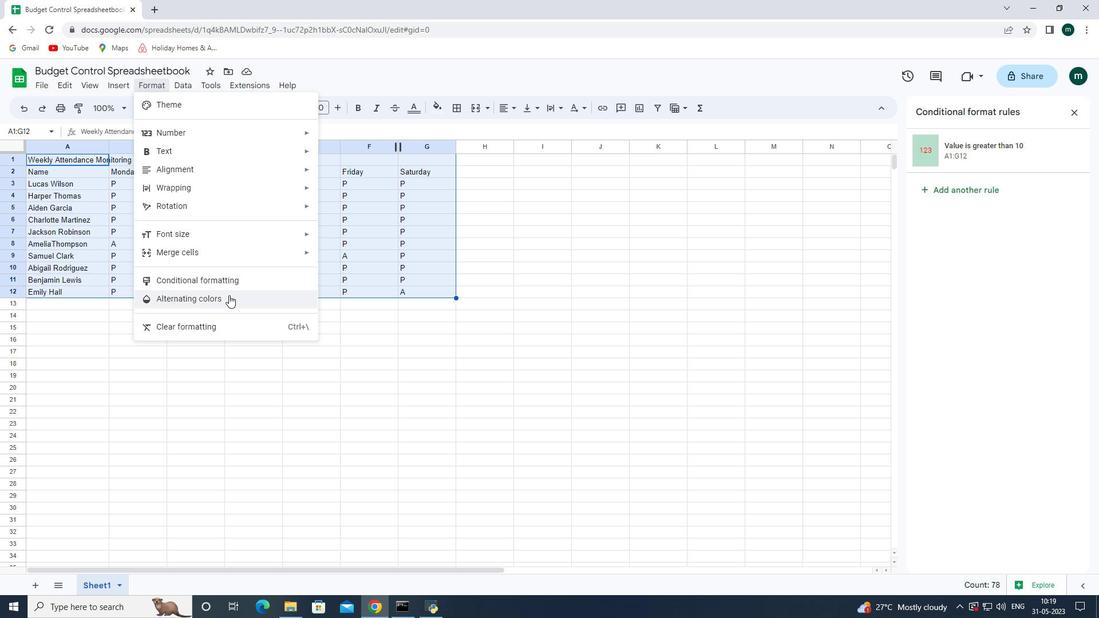 
Action: Mouse moved to (923, 257)
Screenshot: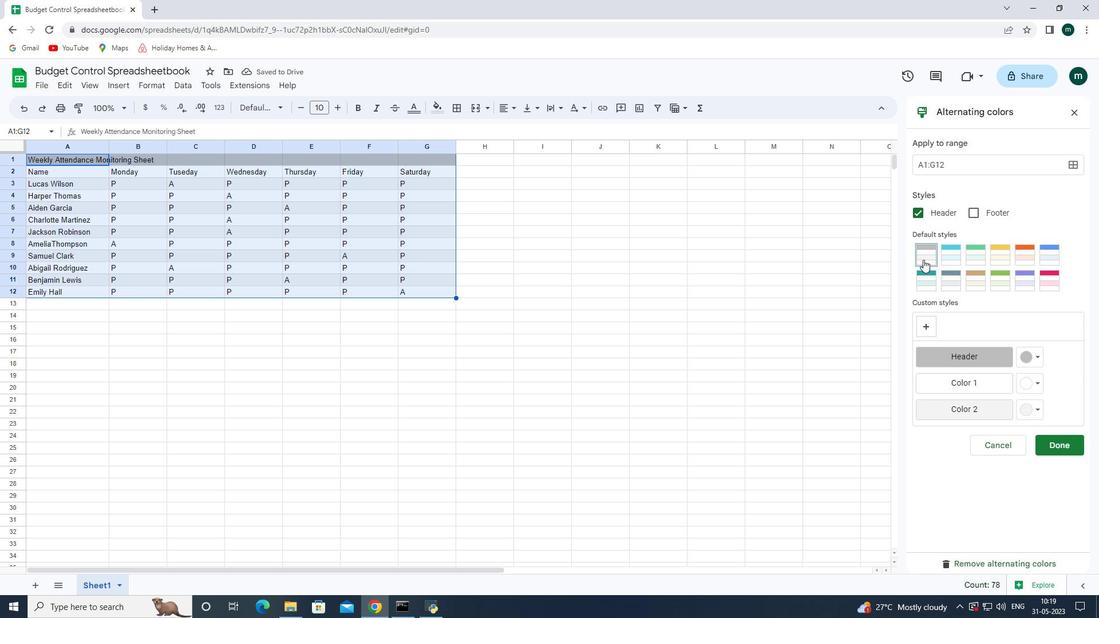 
Action: Mouse pressed left at (923, 257)
Screenshot: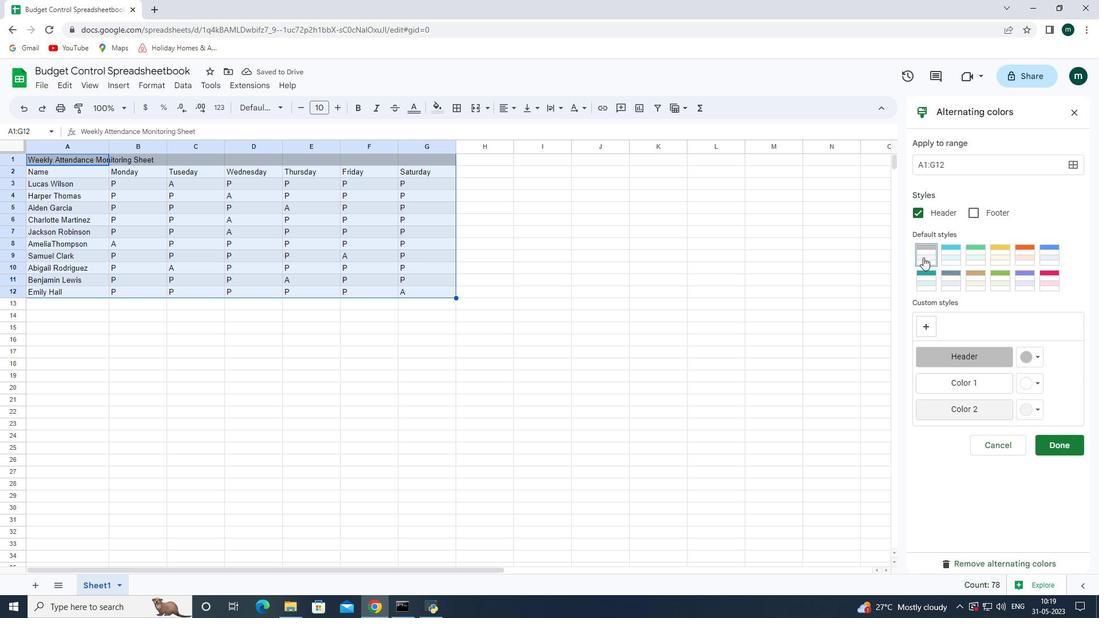
Action: Mouse moved to (1024, 351)
Screenshot: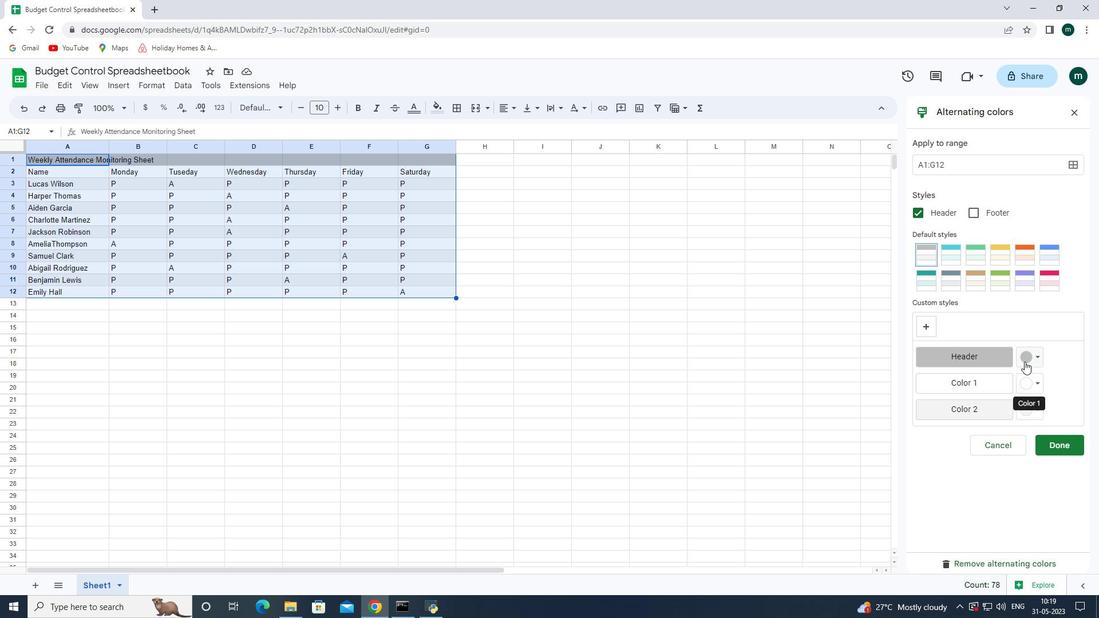 
Action: Mouse pressed left at (1024, 351)
Screenshot: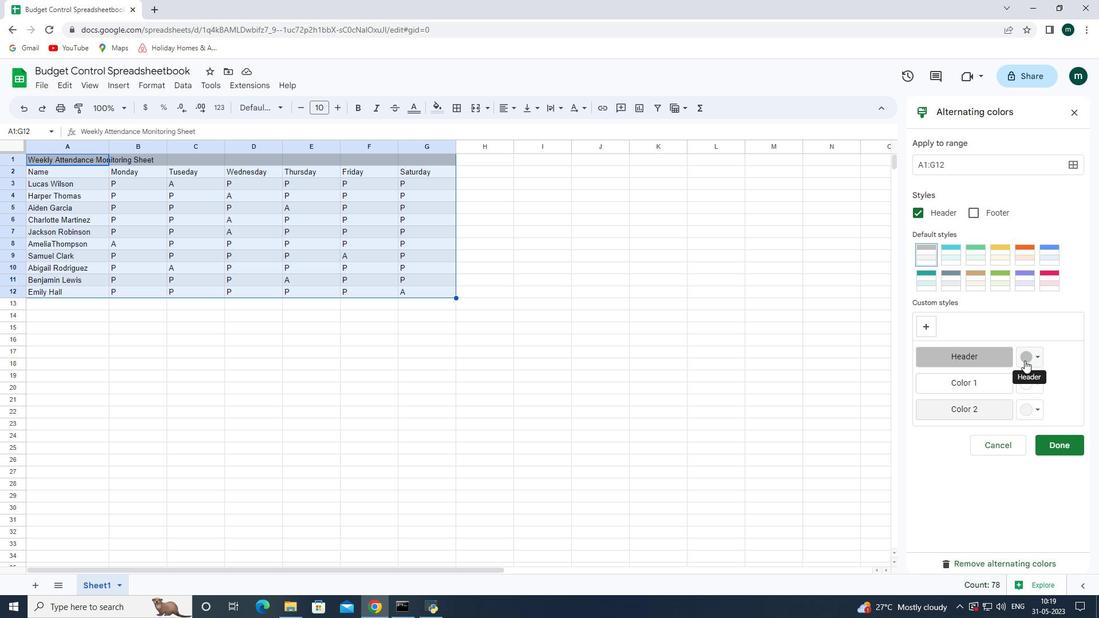 
Action: Mouse moved to (1017, 380)
Screenshot: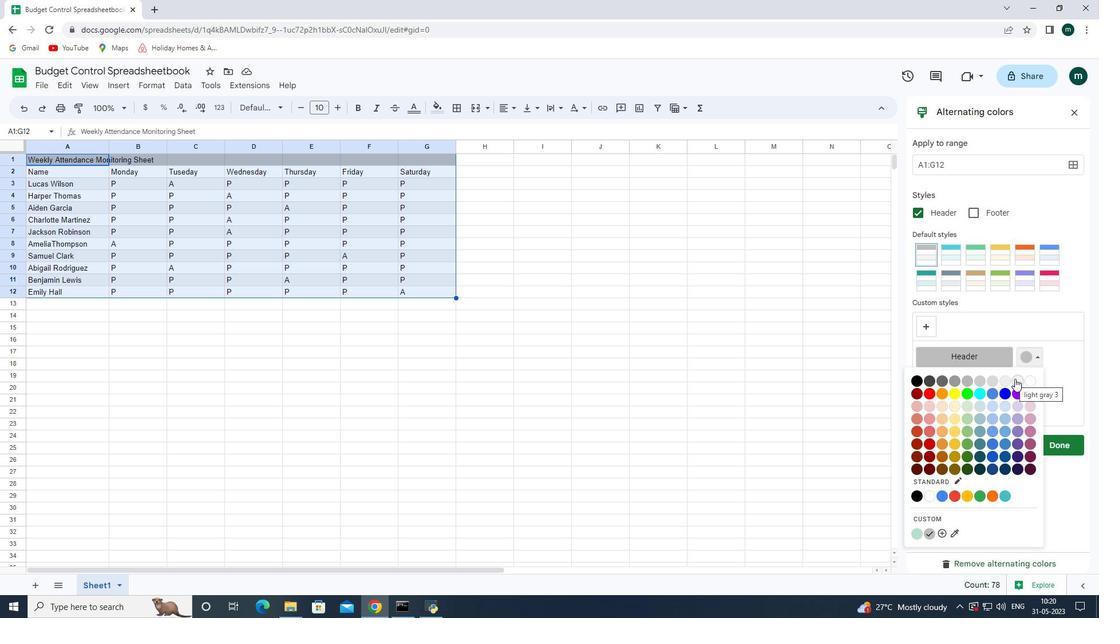 
Action: Mouse pressed left at (1017, 380)
Screenshot: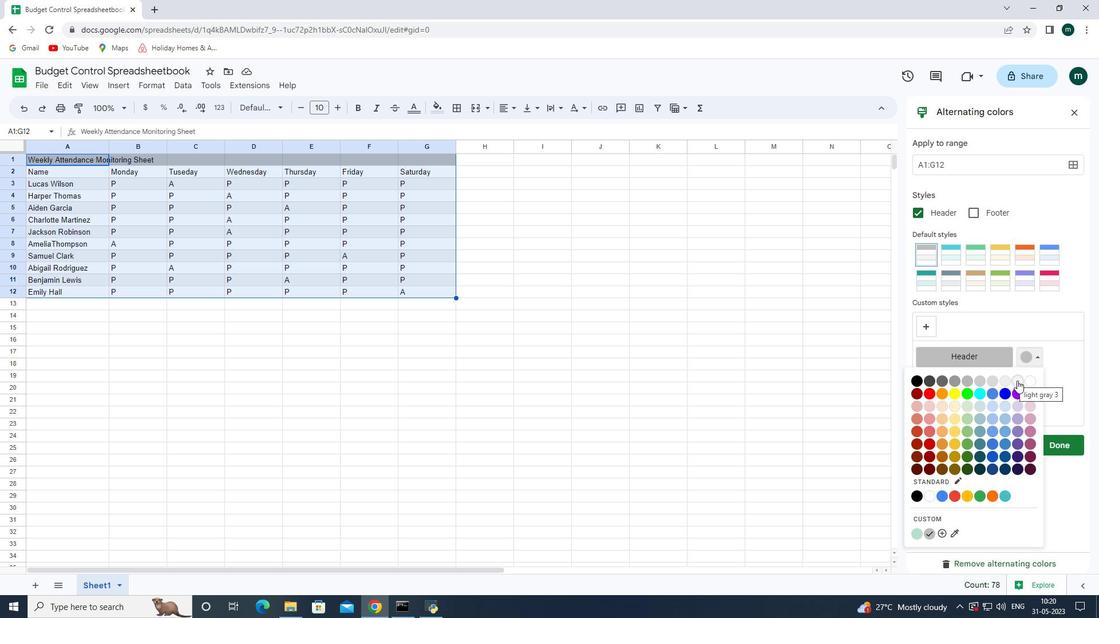 
Action: Mouse moved to (1078, 444)
Screenshot: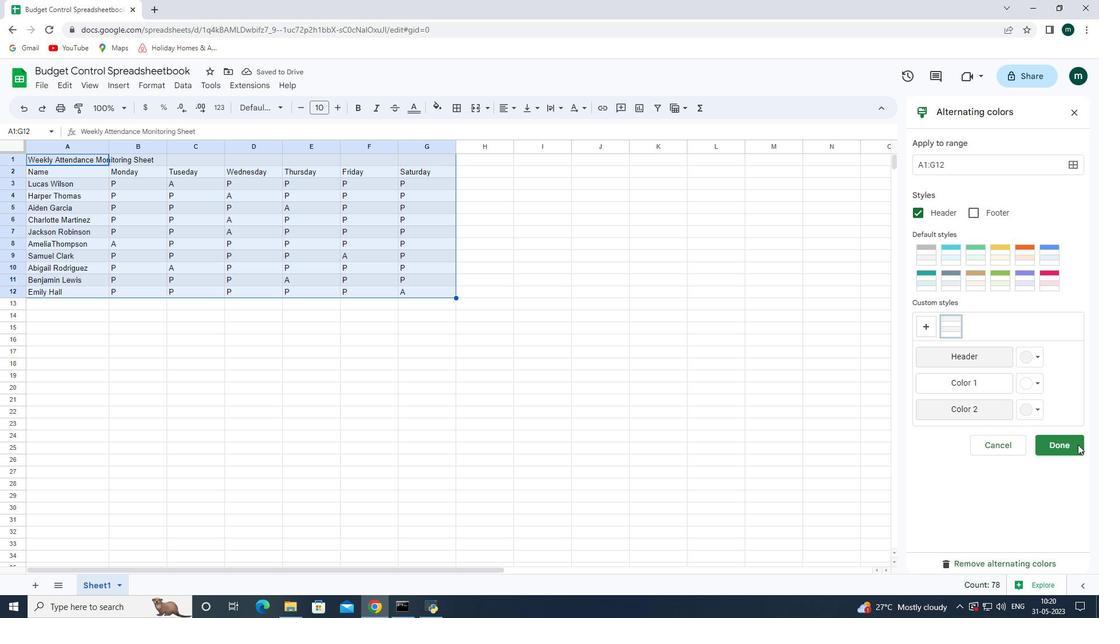 
Action: Mouse pressed left at (1078, 444)
Screenshot: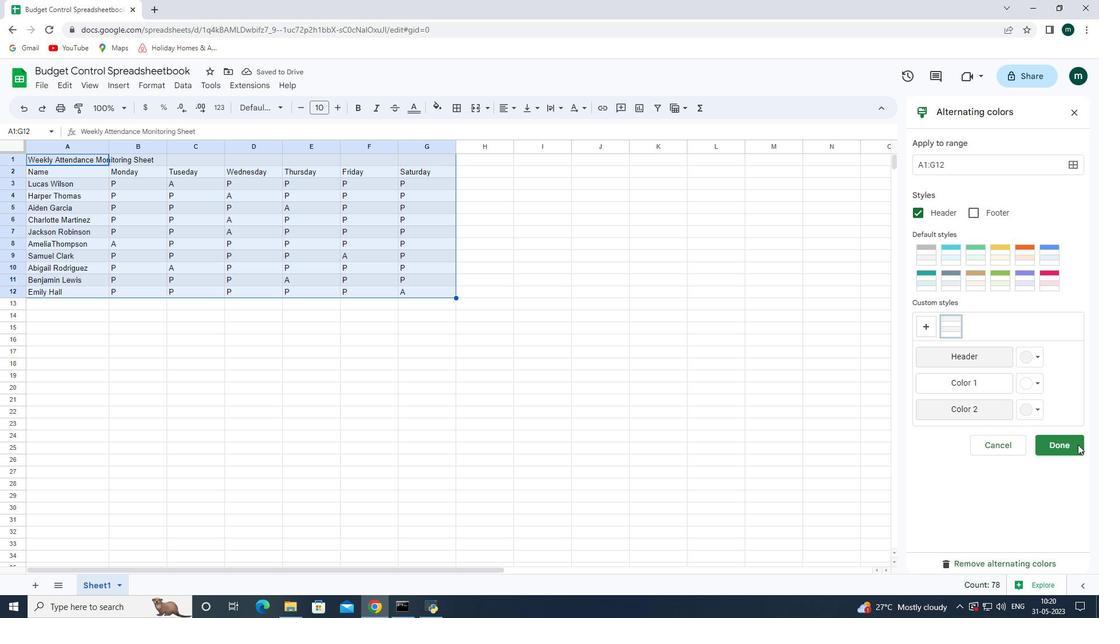
Action: Mouse moved to (764, 376)
Screenshot: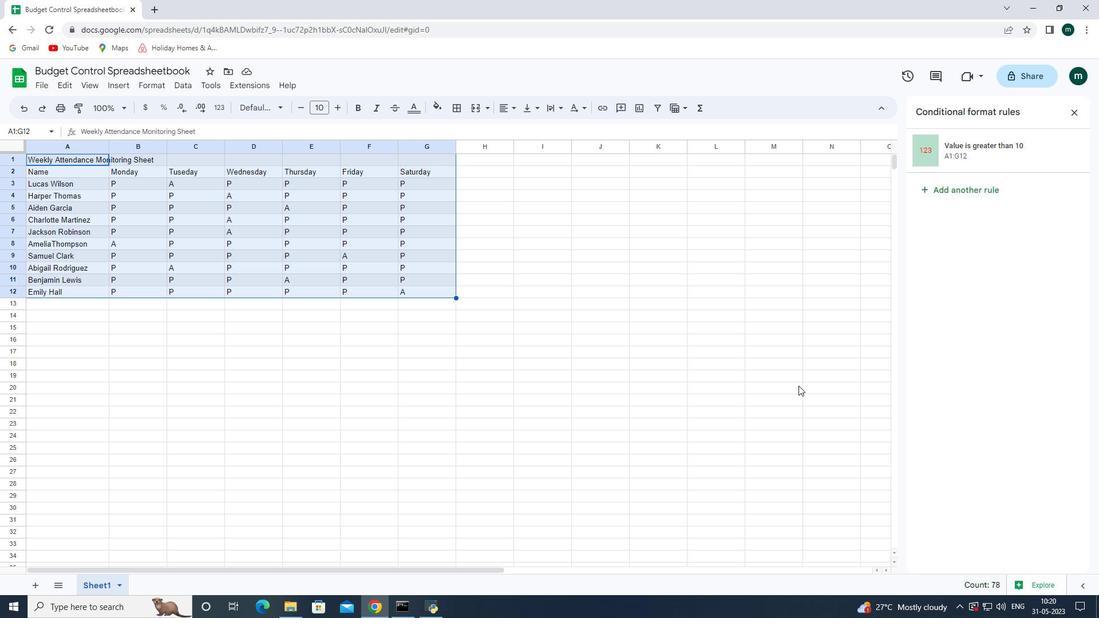 
Action: Mouse pressed left at (764, 376)
Screenshot: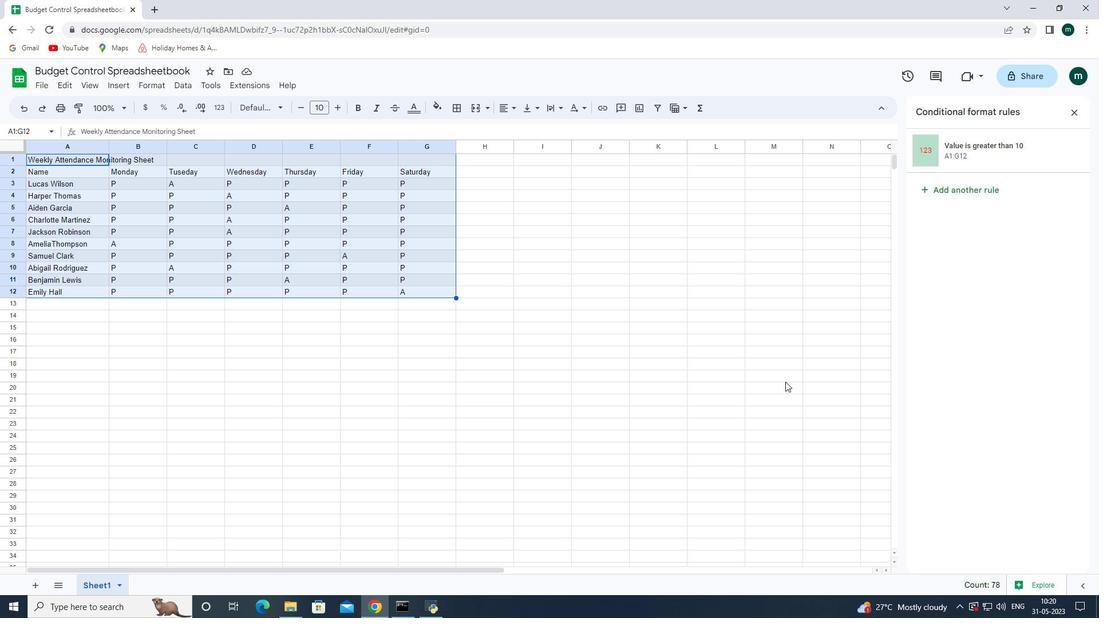 
Action: Mouse moved to (764, 376)
Screenshot: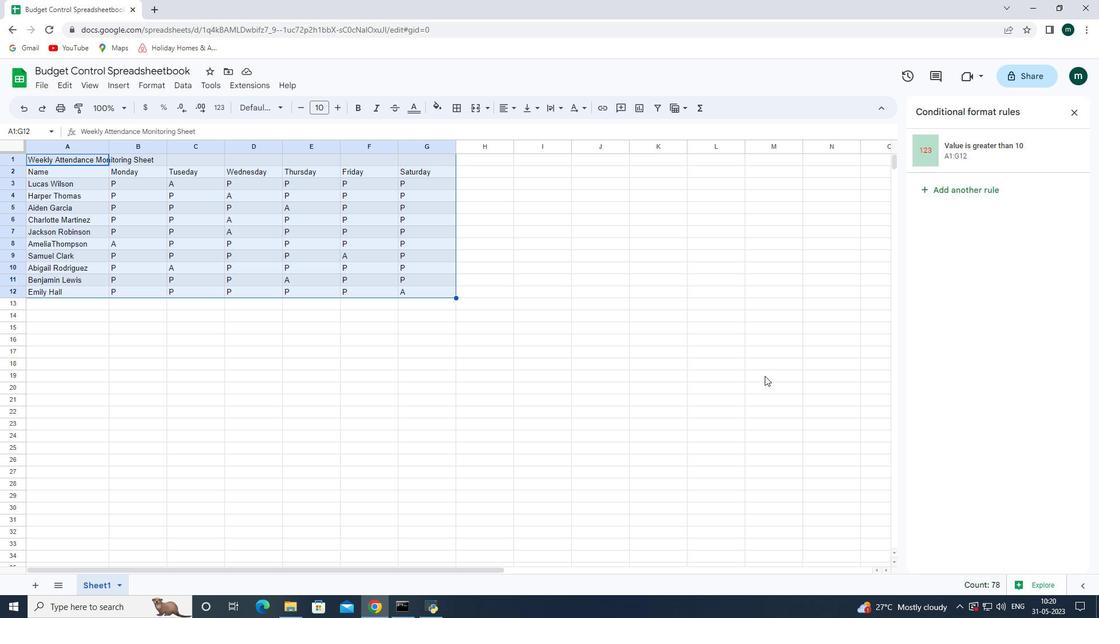 
